 Task:  Click on  Soccer In the  Soccer League click on  Pick Sheet Your name Natalie Wilson Team name San Jose and  Email softage.3@softage.net Game 1 Inter Miami Game 2 NYFC Game 3 Orlando City Game 4 Austin FC Game 5 Minnesota United Game 6 San Jose Game 7 Nashville SC Game 8 New England Game 9 Charlotte FC Game 10 DC United Game 11 Toronto FC Game 12 Inter Milan Game 13 Austin Game 14 Real Salt Lake Game 15 Vancouver Game16 Seattle In Tie Breaker choose San Jose Submit pick sheet
Action: Mouse moved to (743, 507)
Screenshot: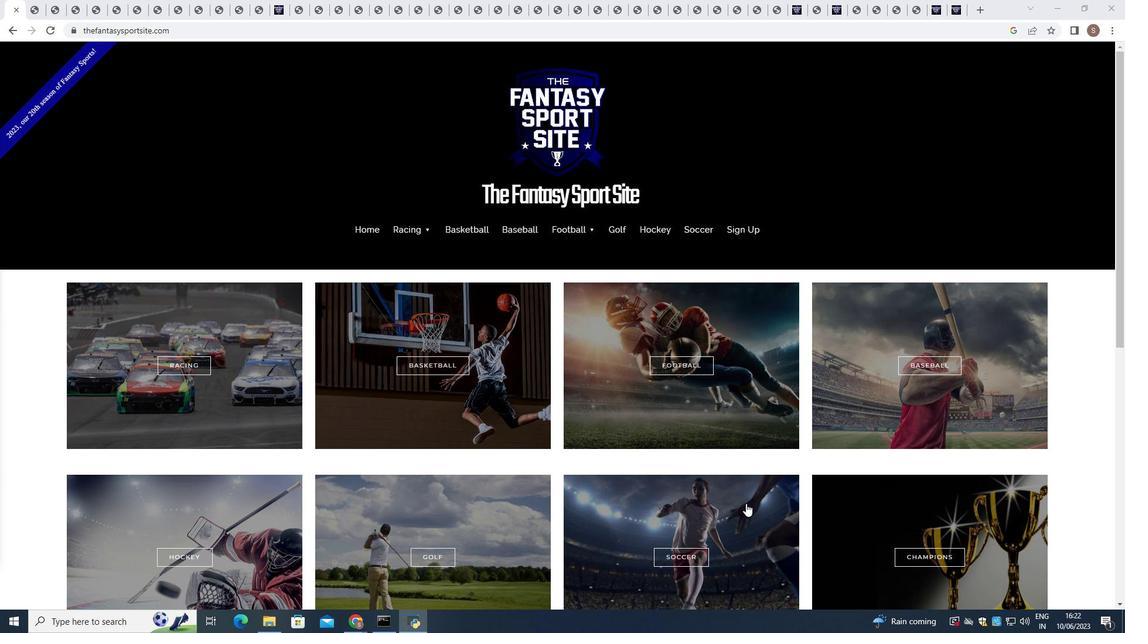 
Action: Mouse pressed left at (743, 507)
Screenshot: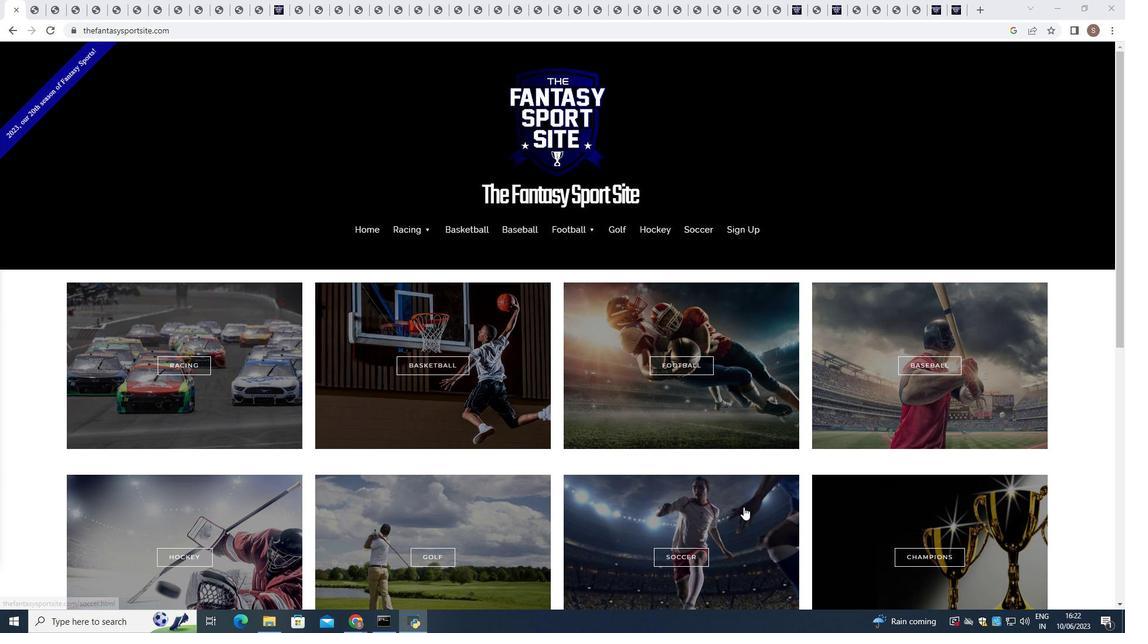 
Action: Mouse scrolled (743, 506) with delta (0, 0)
Screenshot: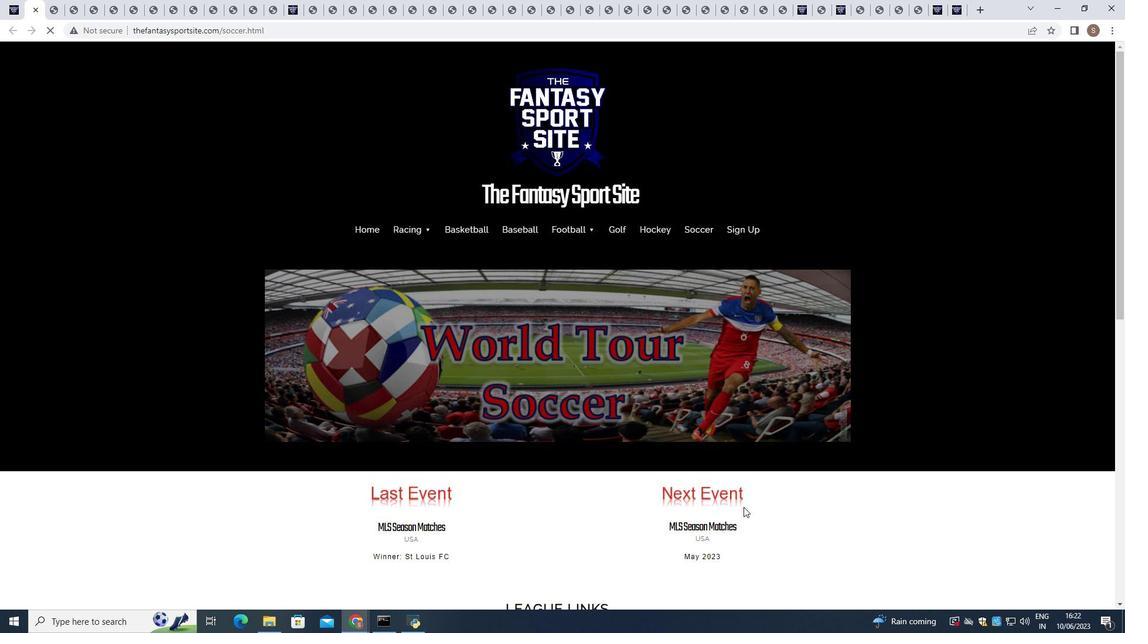 
Action: Mouse scrolled (743, 506) with delta (0, 0)
Screenshot: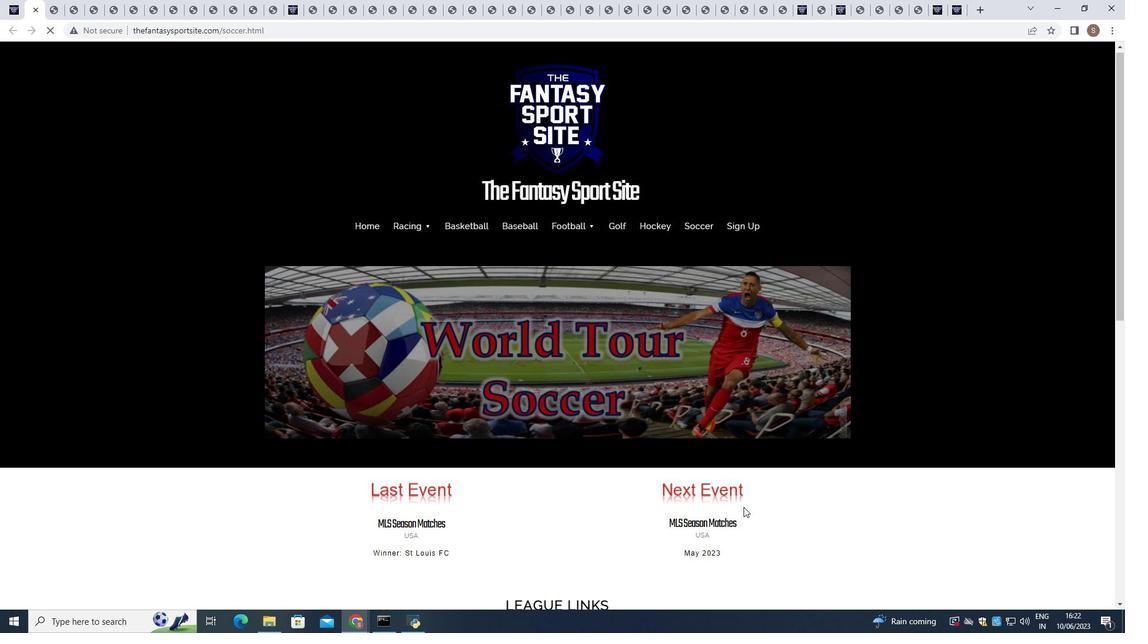 
Action: Mouse scrolled (743, 506) with delta (0, 0)
Screenshot: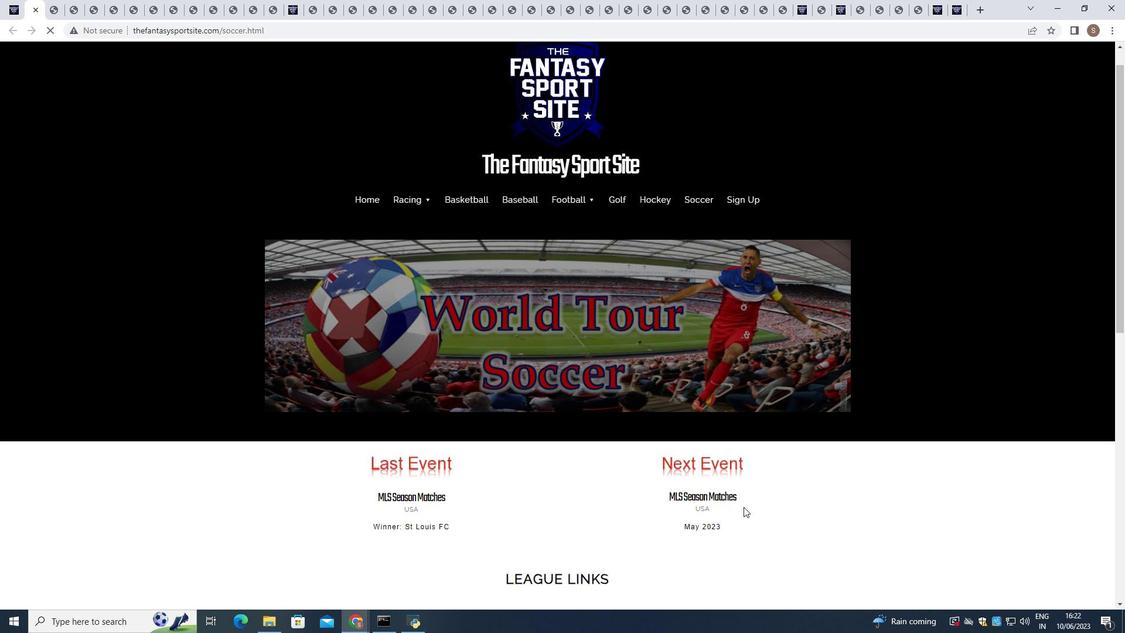 
Action: Mouse scrolled (743, 506) with delta (0, 0)
Screenshot: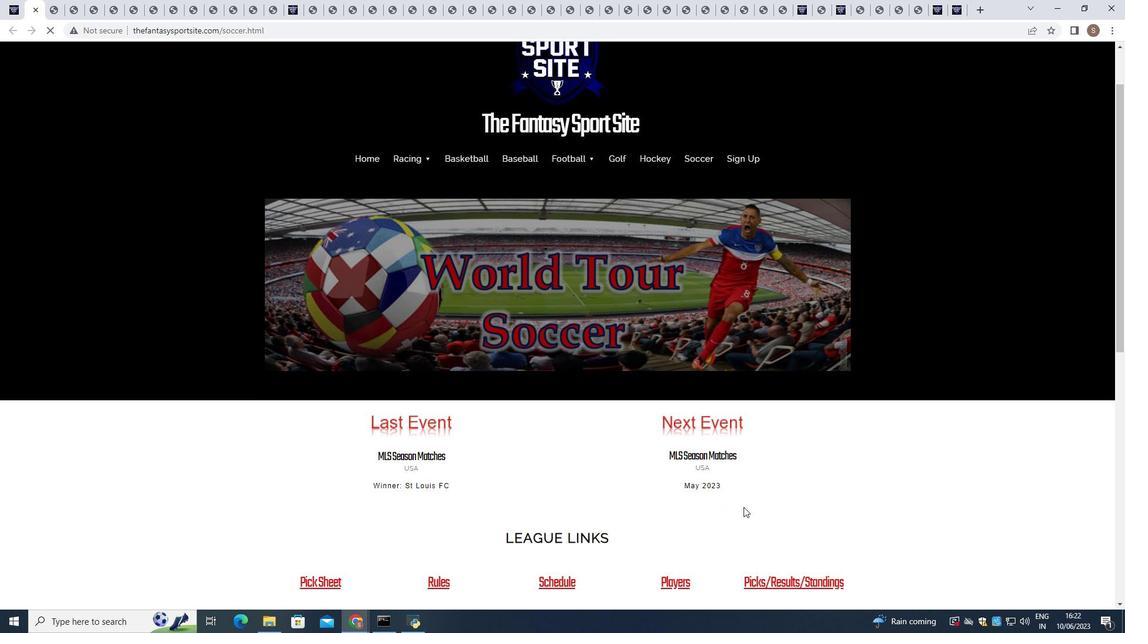 
Action: Mouse moved to (313, 420)
Screenshot: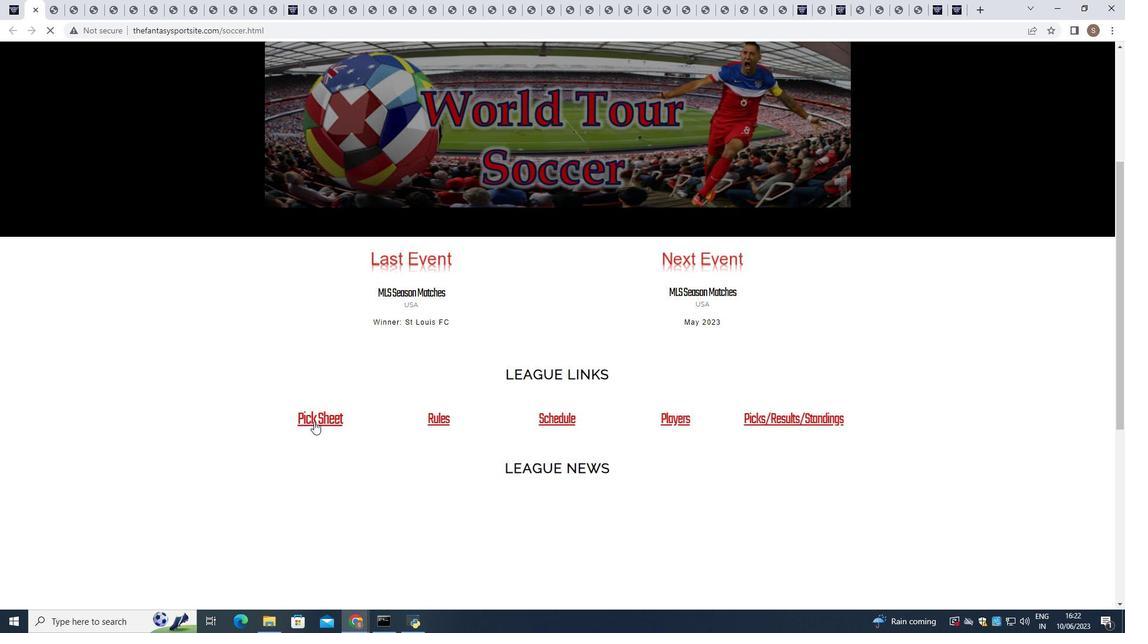 
Action: Mouse pressed left at (313, 420)
Screenshot: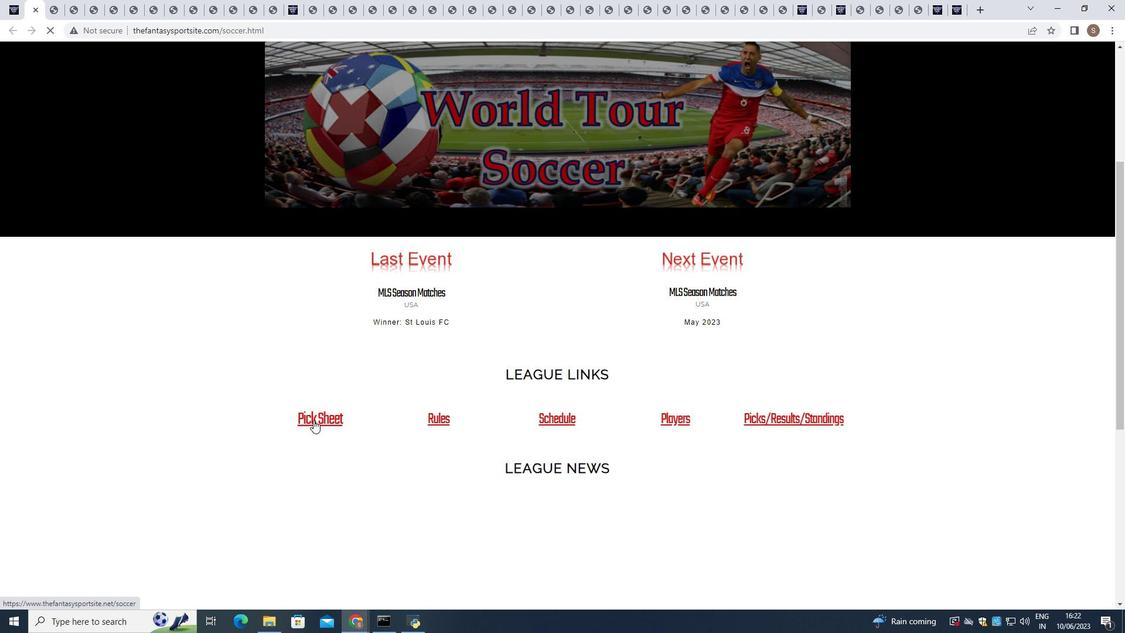 
Action: Mouse moved to (316, 413)
Screenshot: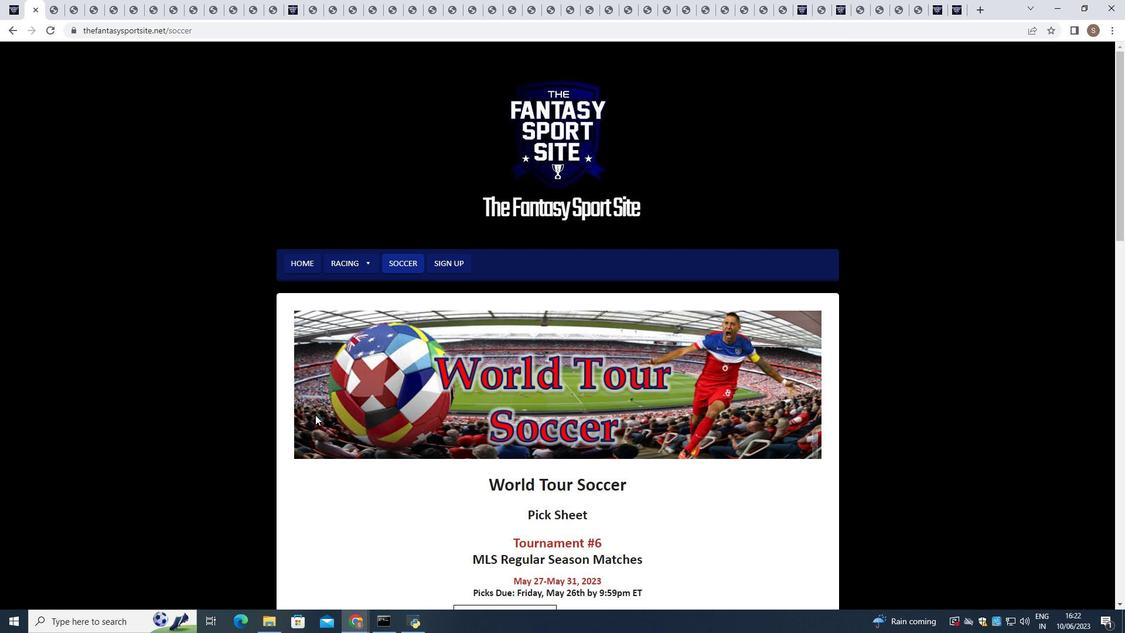 
Action: Mouse scrolled (316, 413) with delta (0, 0)
Screenshot: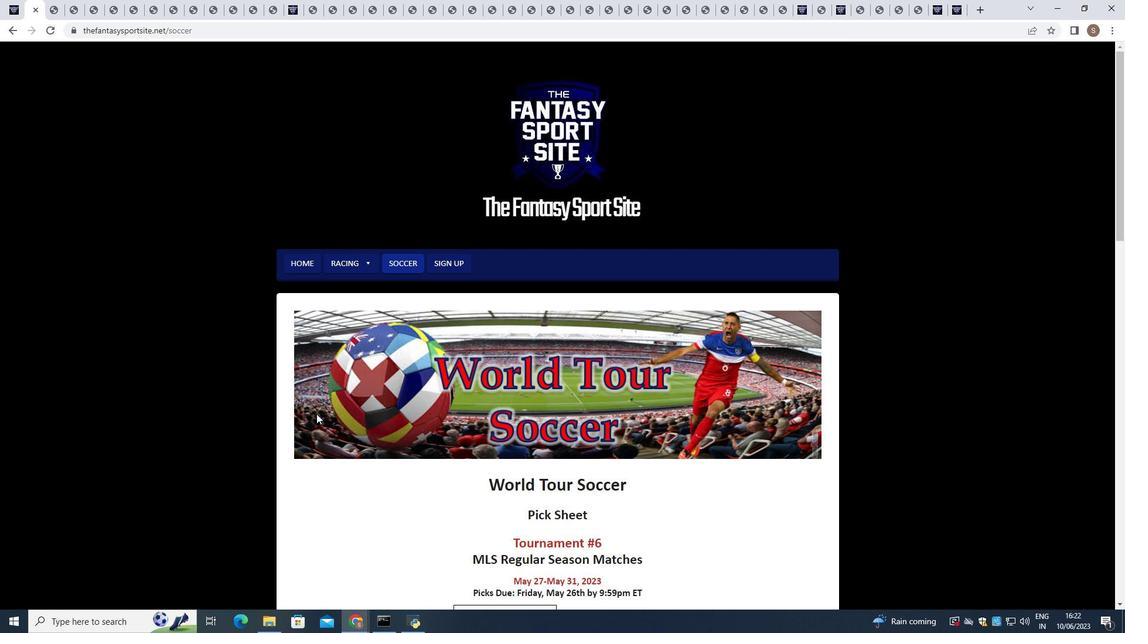 
Action: Mouse scrolled (316, 413) with delta (0, 0)
Screenshot: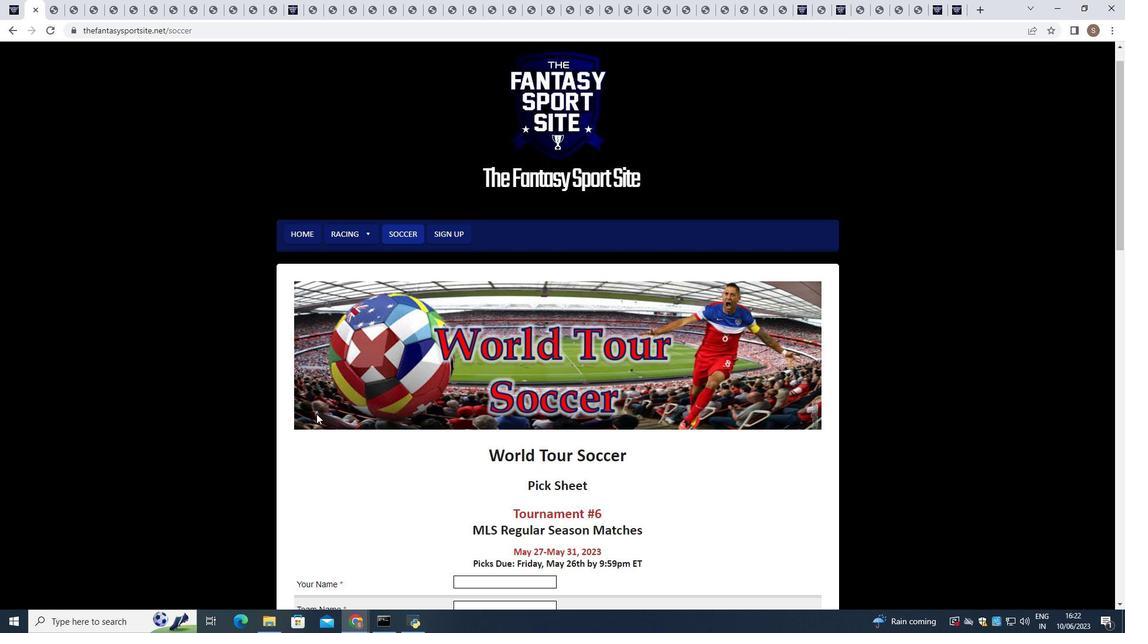 
Action: Mouse scrolled (316, 413) with delta (0, 0)
Screenshot: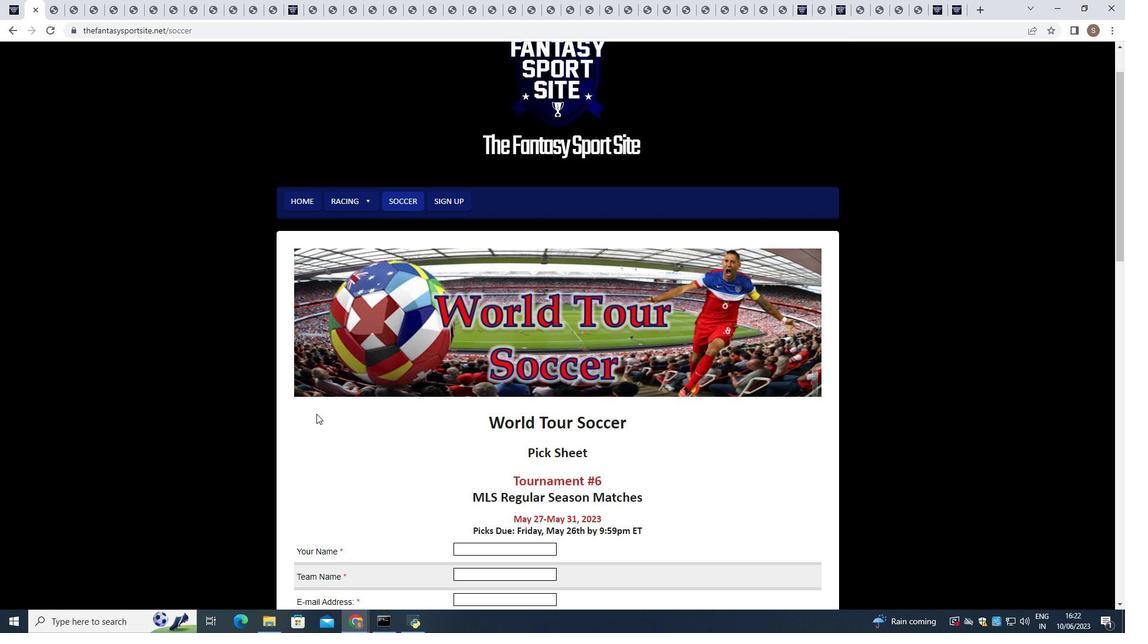 
Action: Mouse moved to (494, 434)
Screenshot: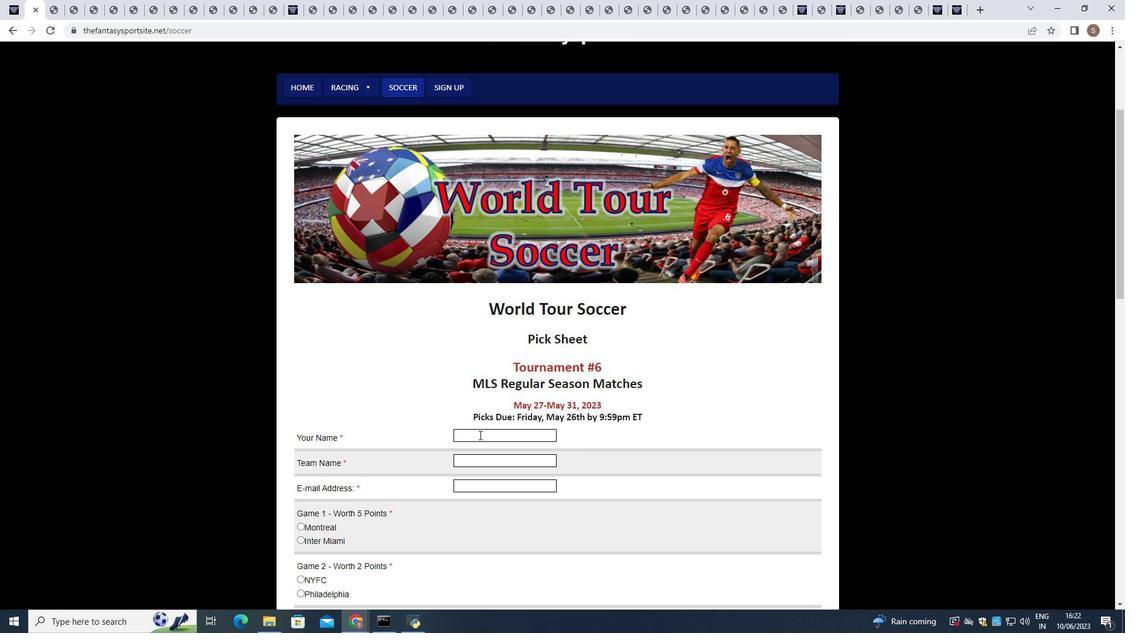
Action: Mouse pressed left at (494, 434)
Screenshot: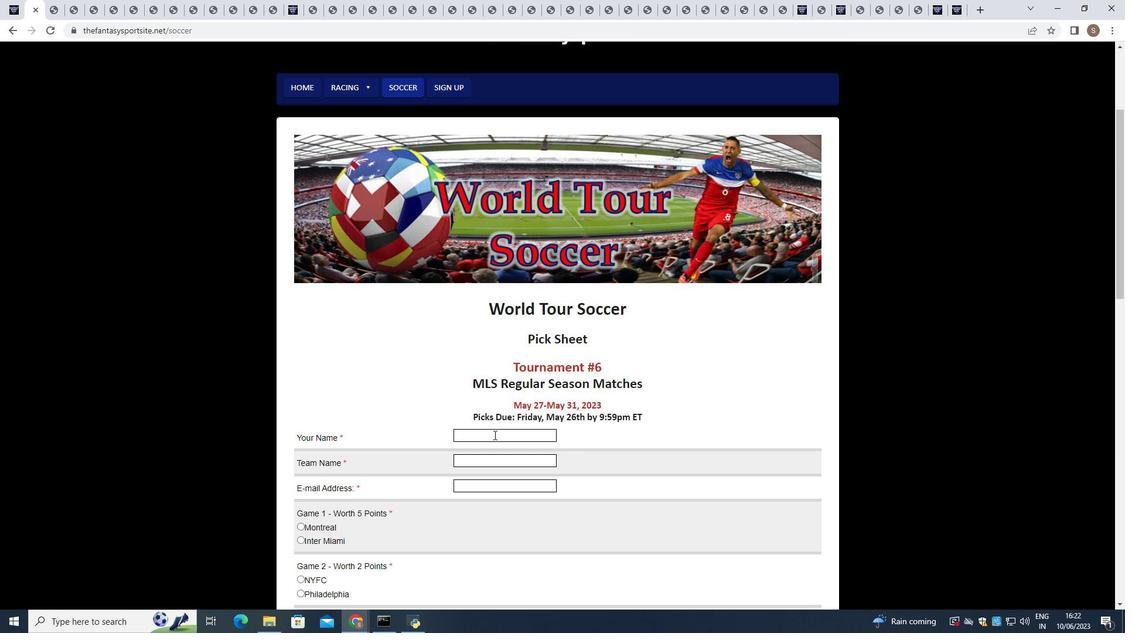 
Action: Key pressed <Key.shift><Key.shift><Key.shift><Key.shift><Key.shift>Natalie<Key.space><Key.shift>Wilson
Screenshot: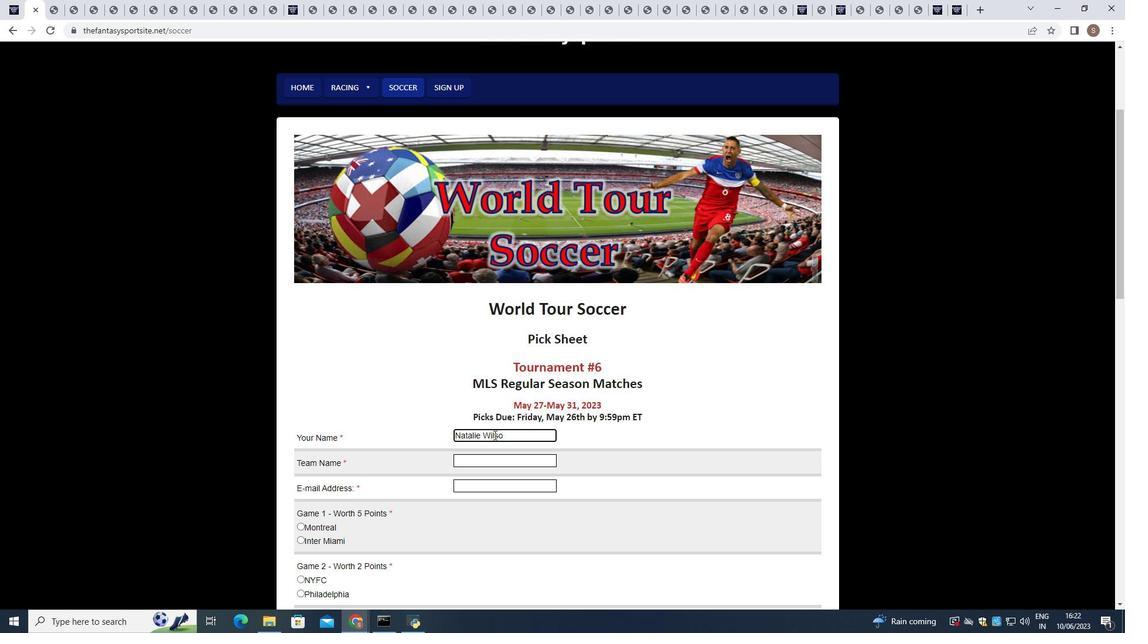 
Action: Mouse moved to (484, 460)
Screenshot: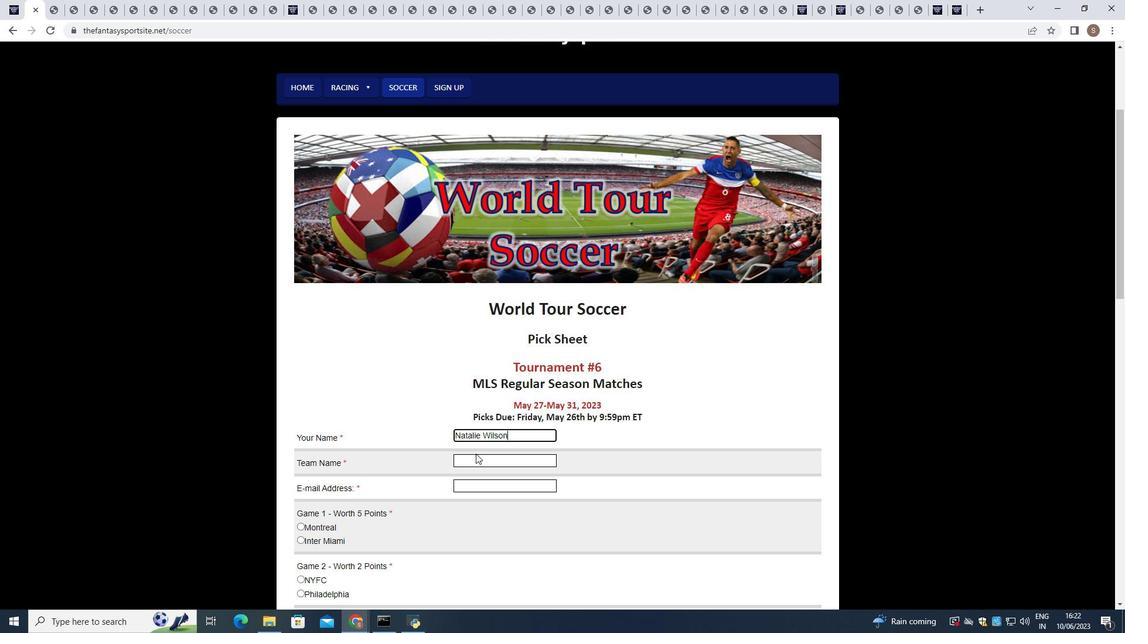 
Action: Mouse pressed left at (484, 460)
Screenshot: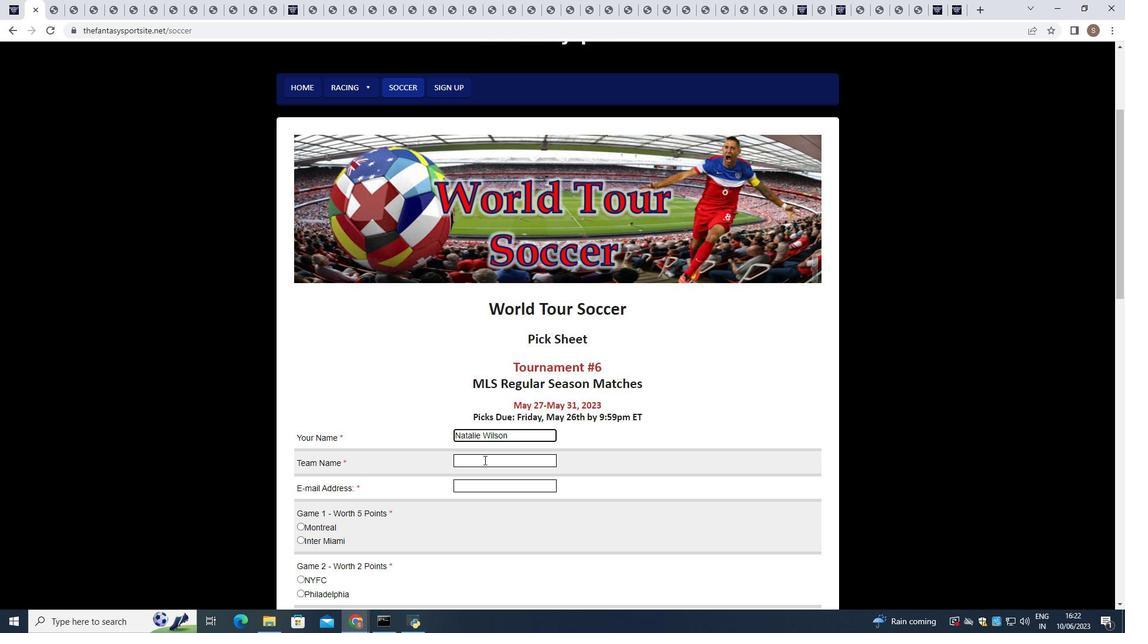 
Action: Mouse moved to (484, 461)
Screenshot: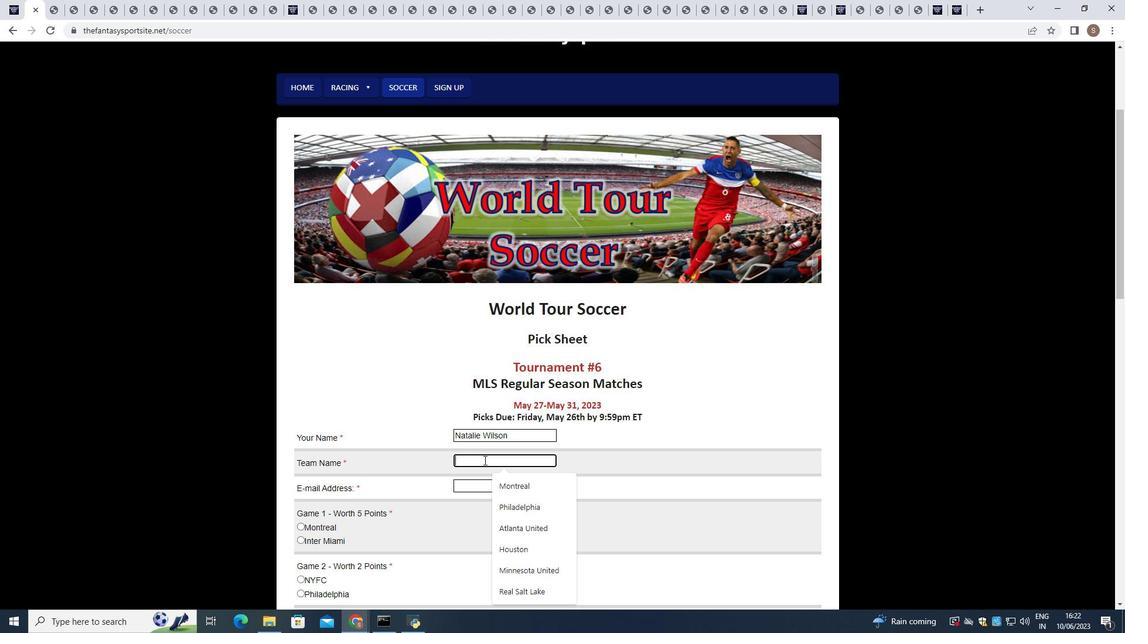 
Action: Key pressed <Key.shift>San
Screenshot: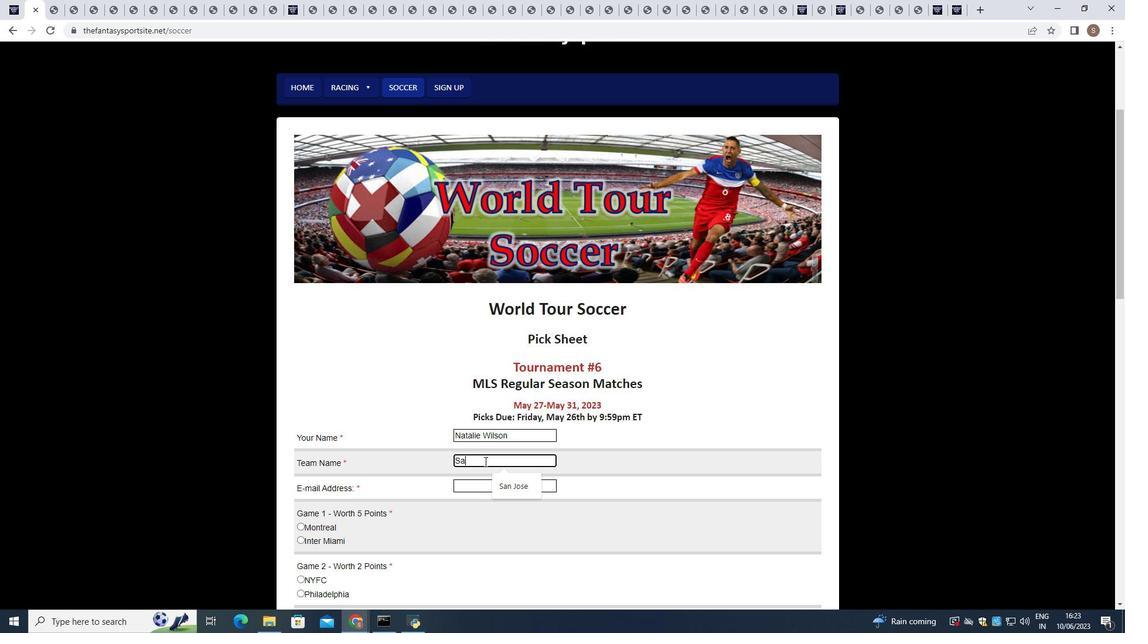 
Action: Mouse moved to (505, 493)
Screenshot: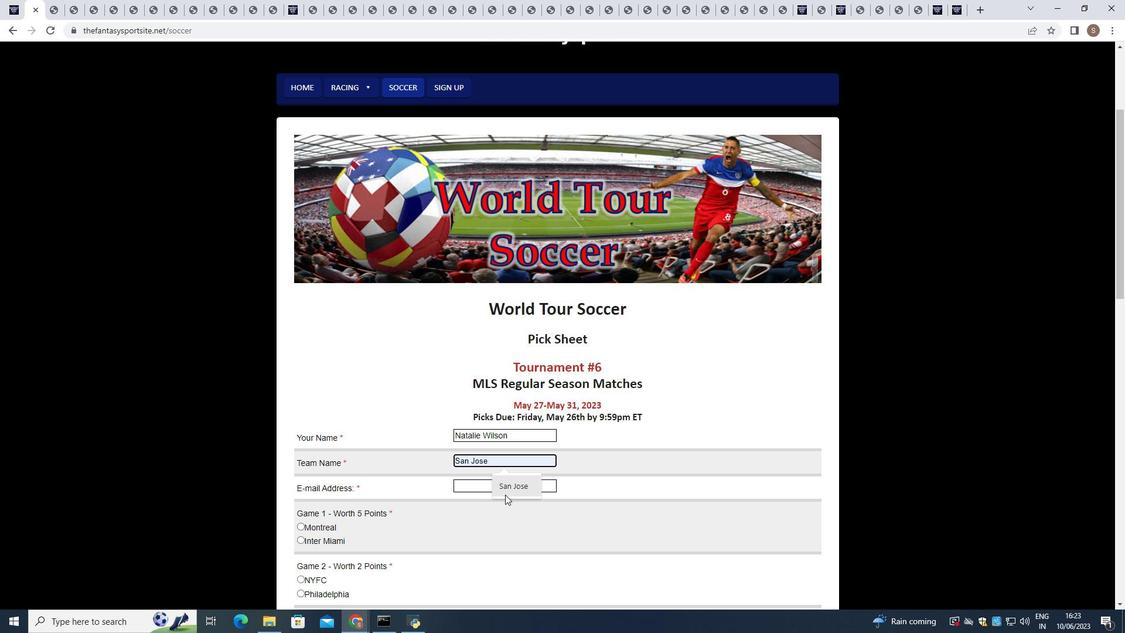 
Action: Mouse pressed left at (505, 493)
Screenshot: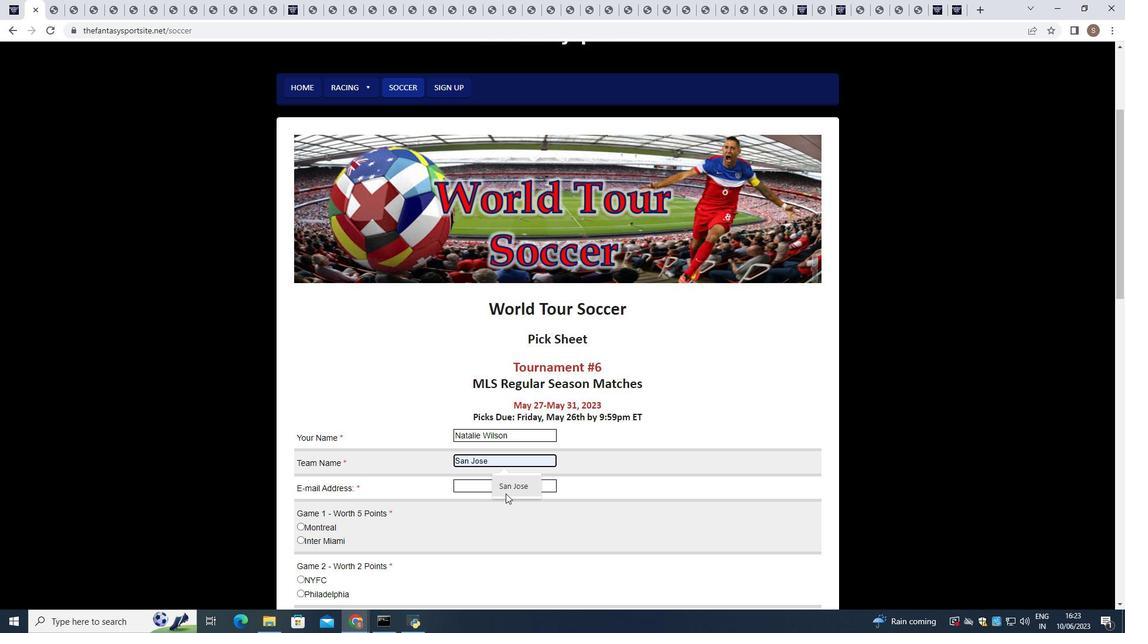 
Action: Mouse moved to (508, 487)
Screenshot: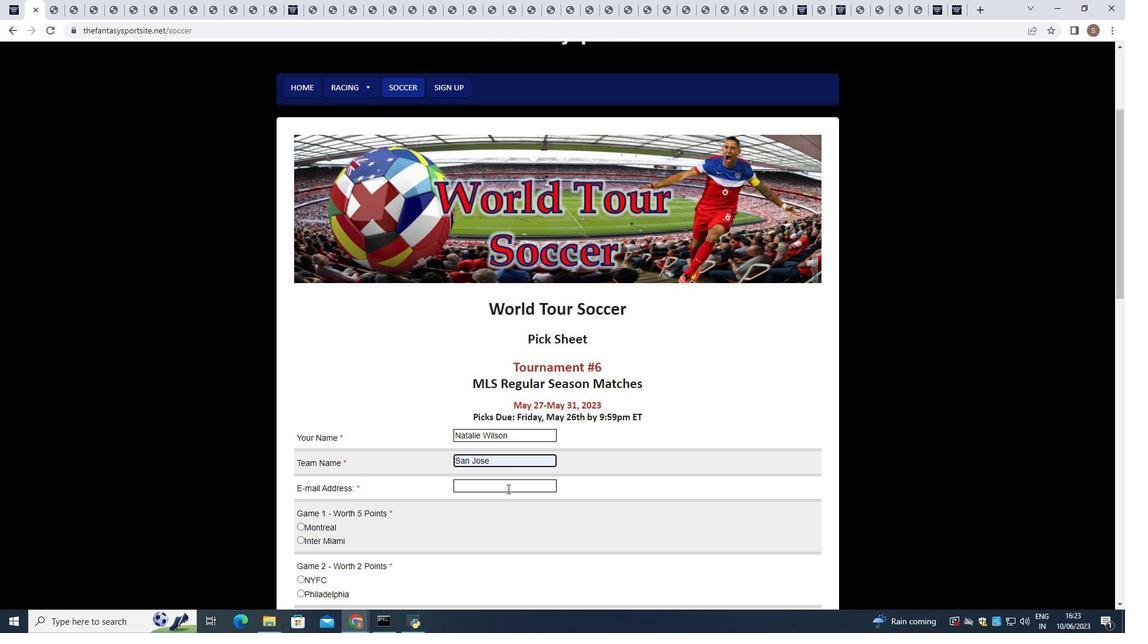 
Action: Mouse pressed left at (508, 487)
Screenshot: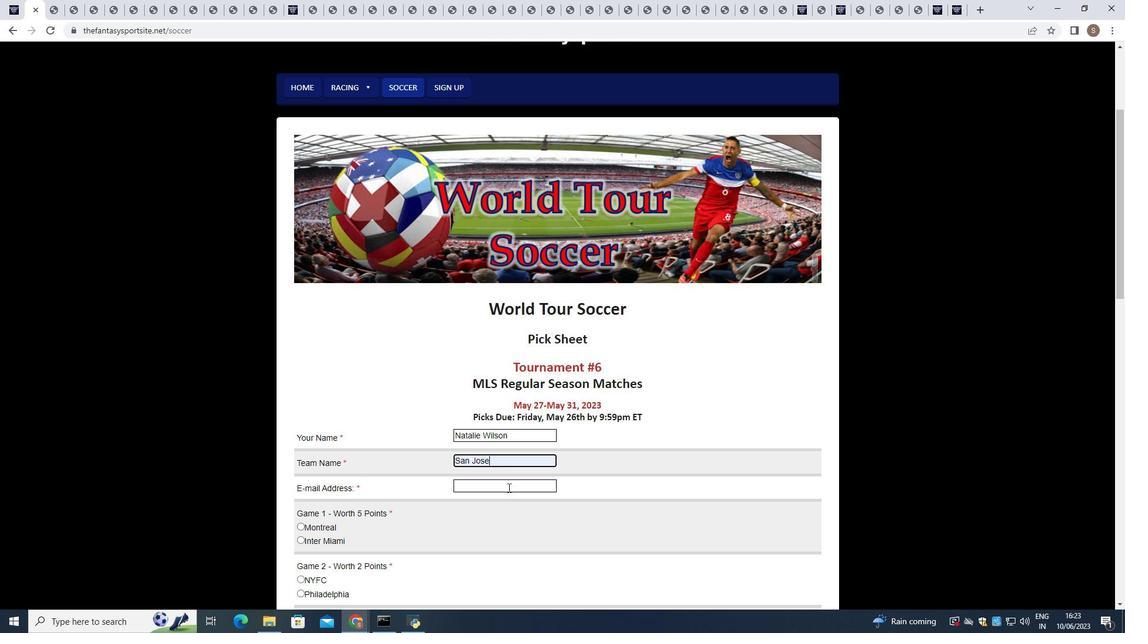 
Action: Key pressed softage.3
Screenshot: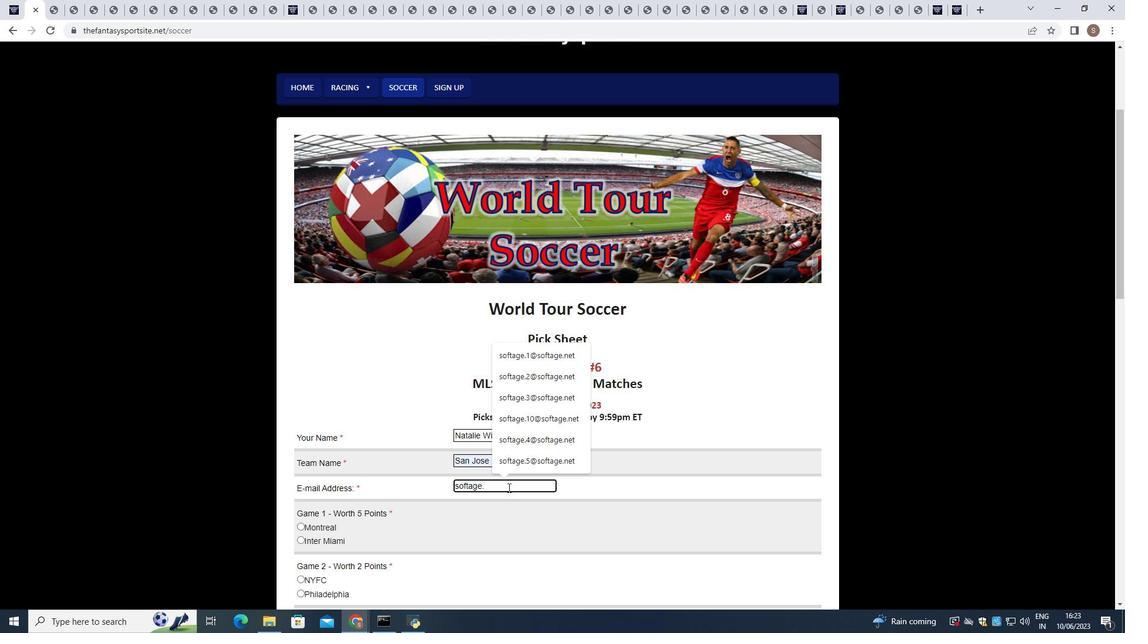 
Action: Mouse moved to (515, 517)
Screenshot: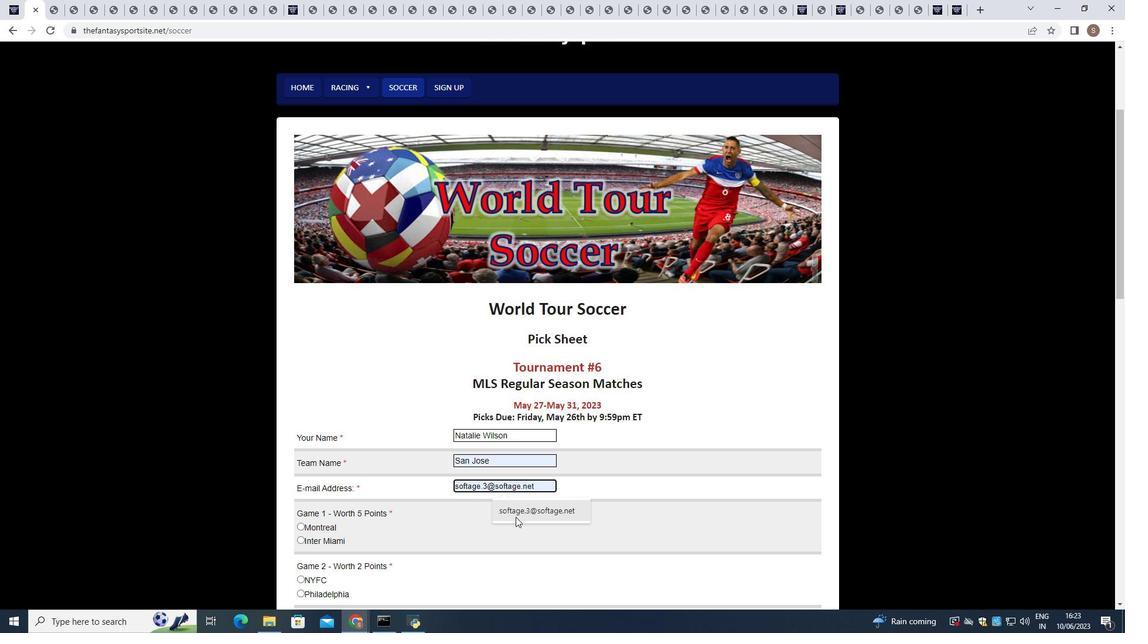 
Action: Mouse pressed left at (515, 517)
Screenshot: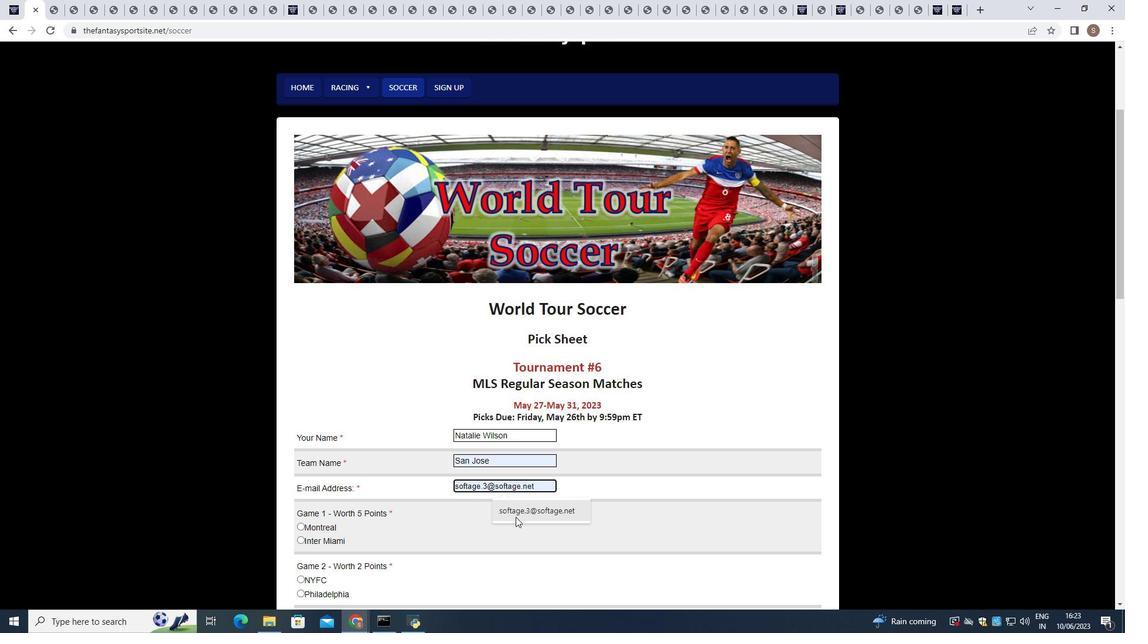 
Action: Mouse scrolled (515, 516) with delta (0, 0)
Screenshot: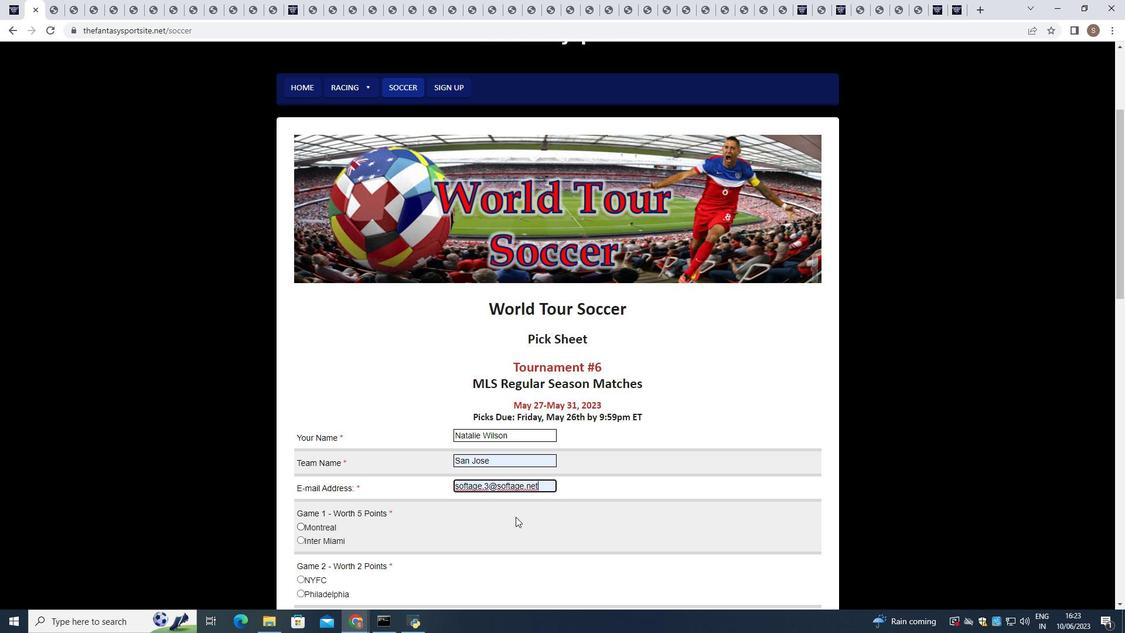
Action: Mouse scrolled (515, 516) with delta (0, 0)
Screenshot: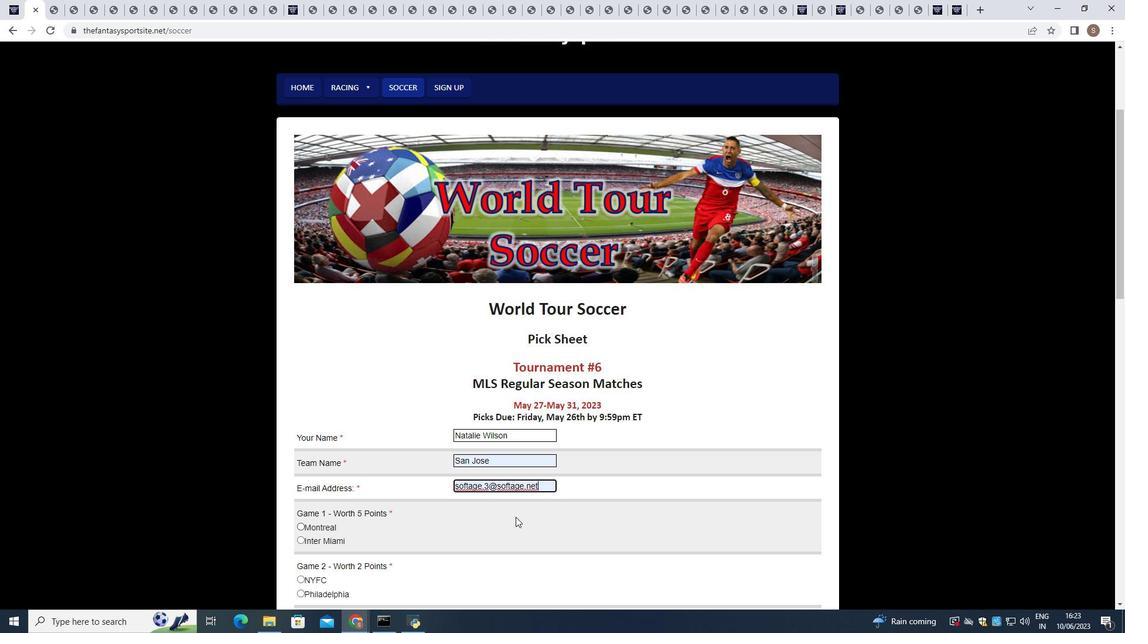
Action: Mouse moved to (302, 423)
Screenshot: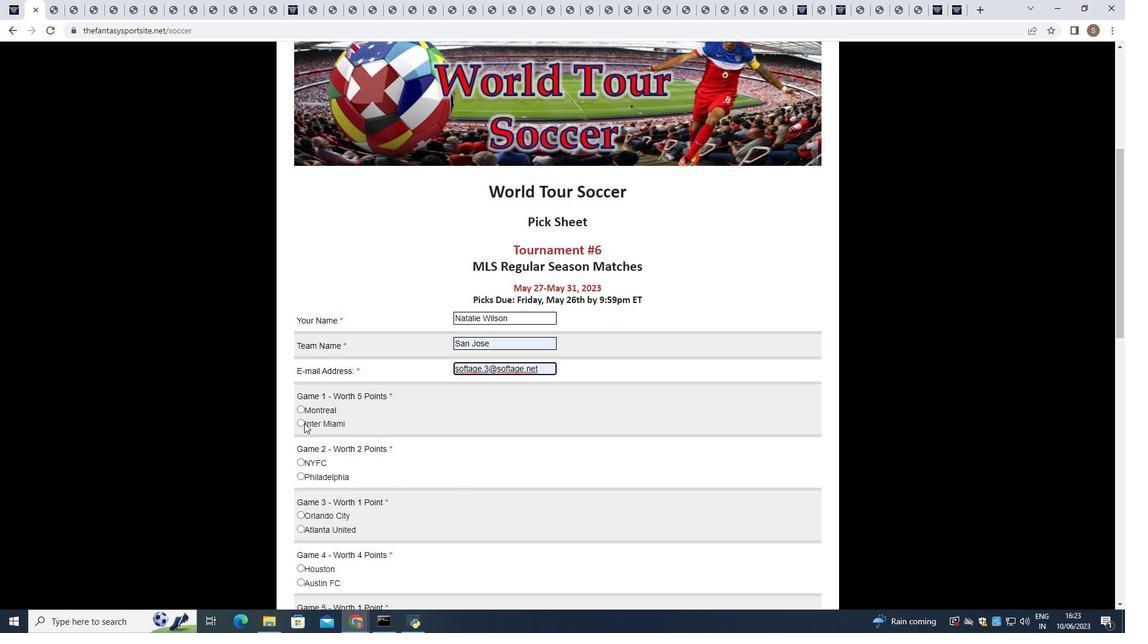 
Action: Mouse pressed left at (302, 423)
Screenshot: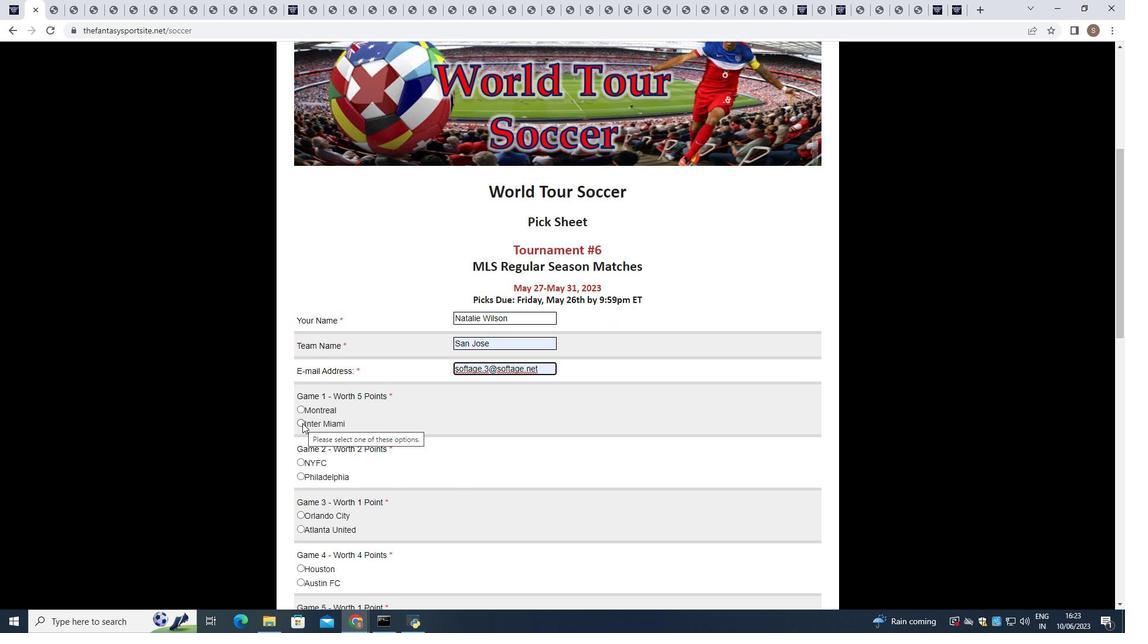 
Action: Mouse moved to (299, 459)
Screenshot: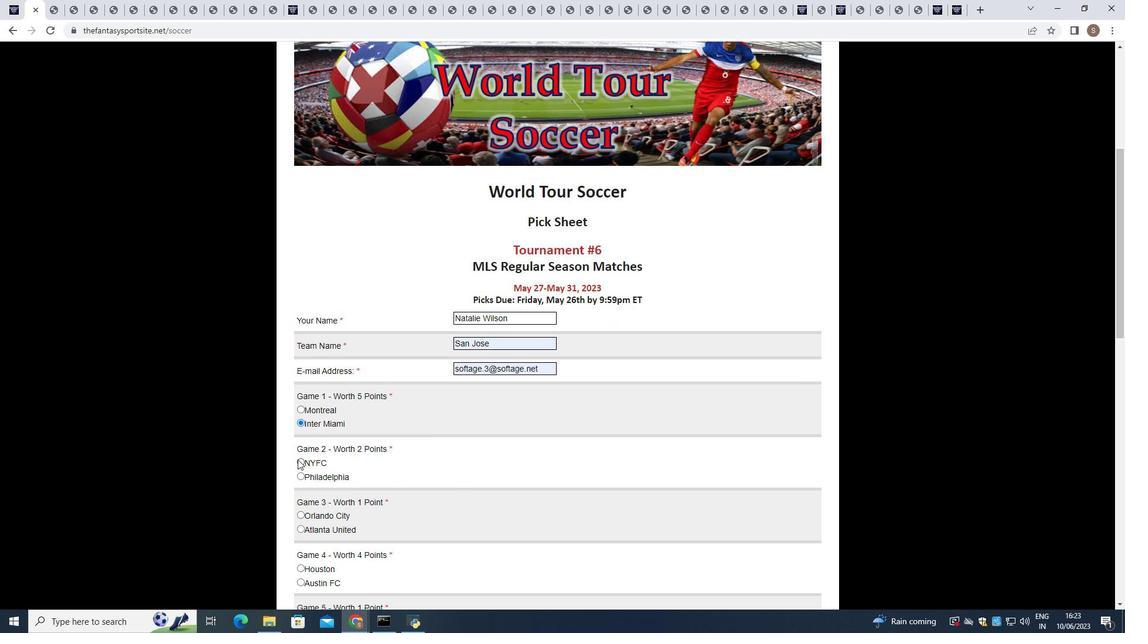 
Action: Mouse pressed left at (299, 459)
Screenshot: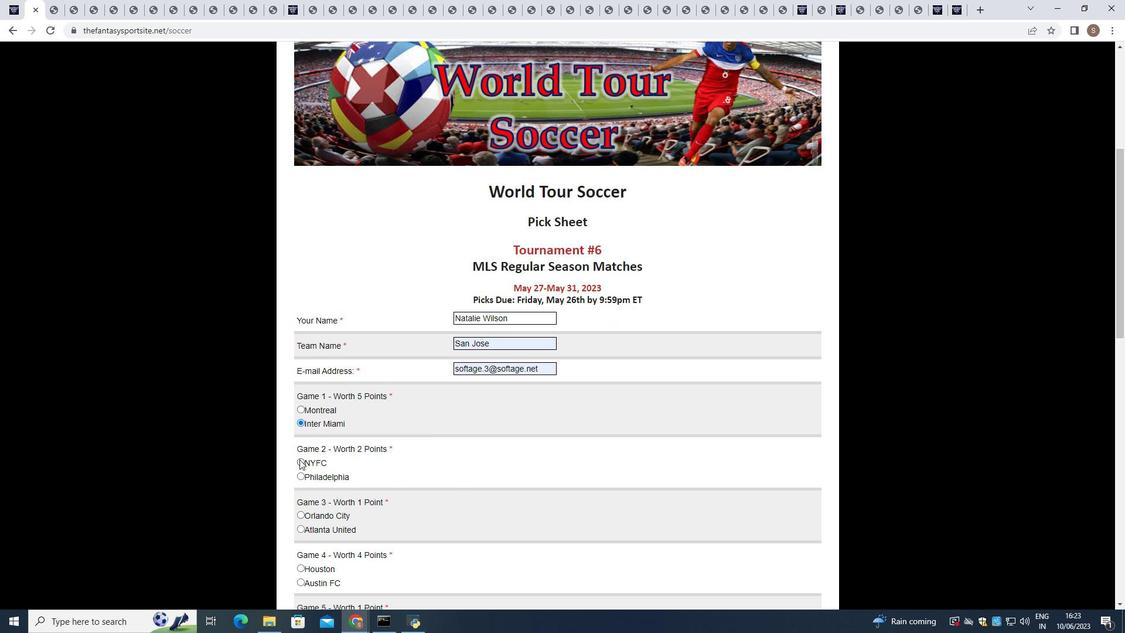 
Action: Mouse moved to (301, 513)
Screenshot: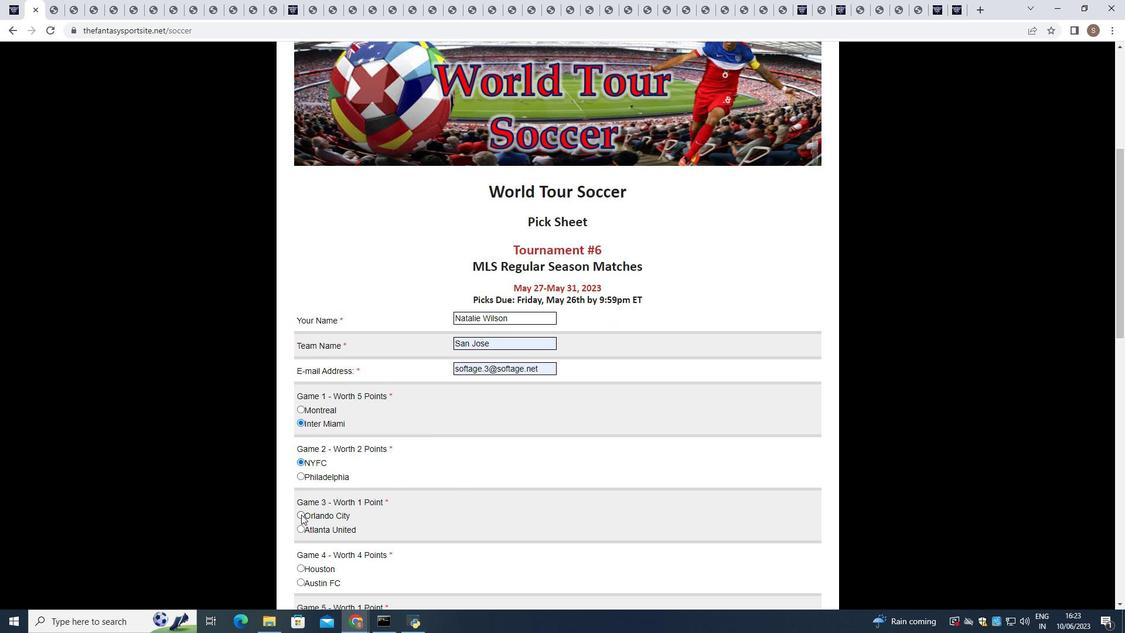 
Action: Mouse pressed left at (301, 513)
Screenshot: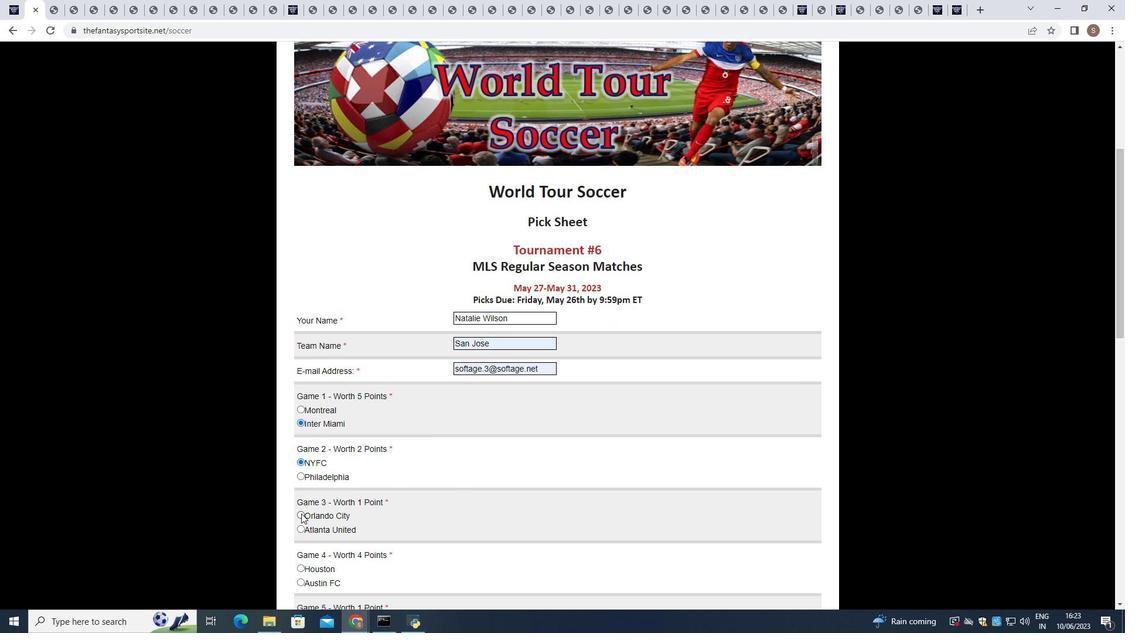 
Action: Mouse moved to (298, 579)
Screenshot: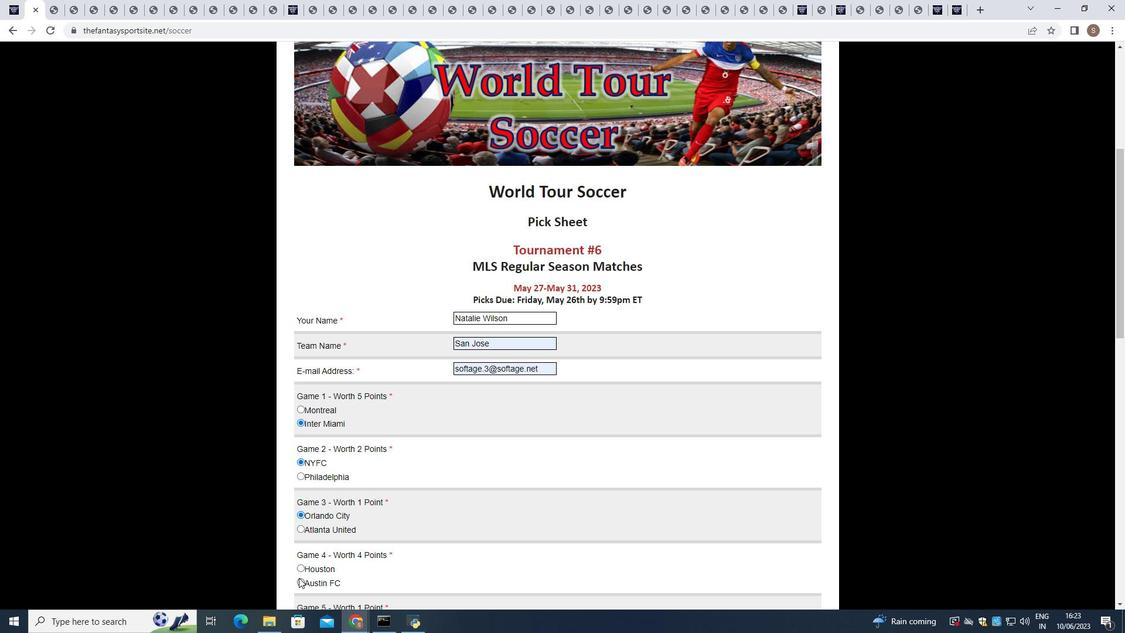 
Action: Mouse pressed left at (298, 579)
Screenshot: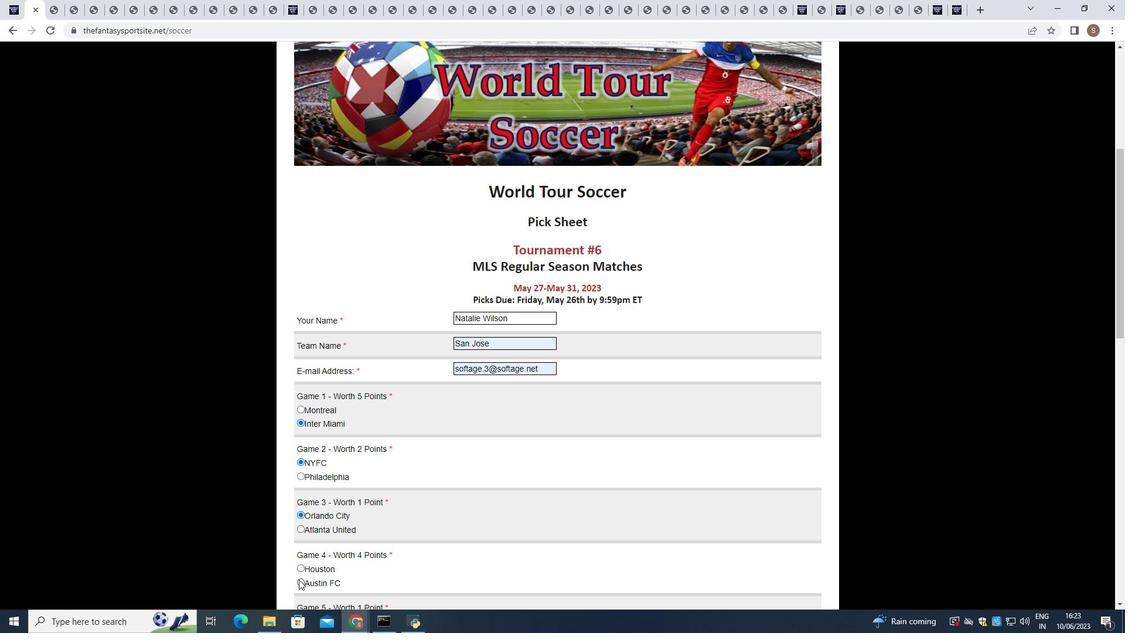 
Action: Mouse moved to (317, 560)
Screenshot: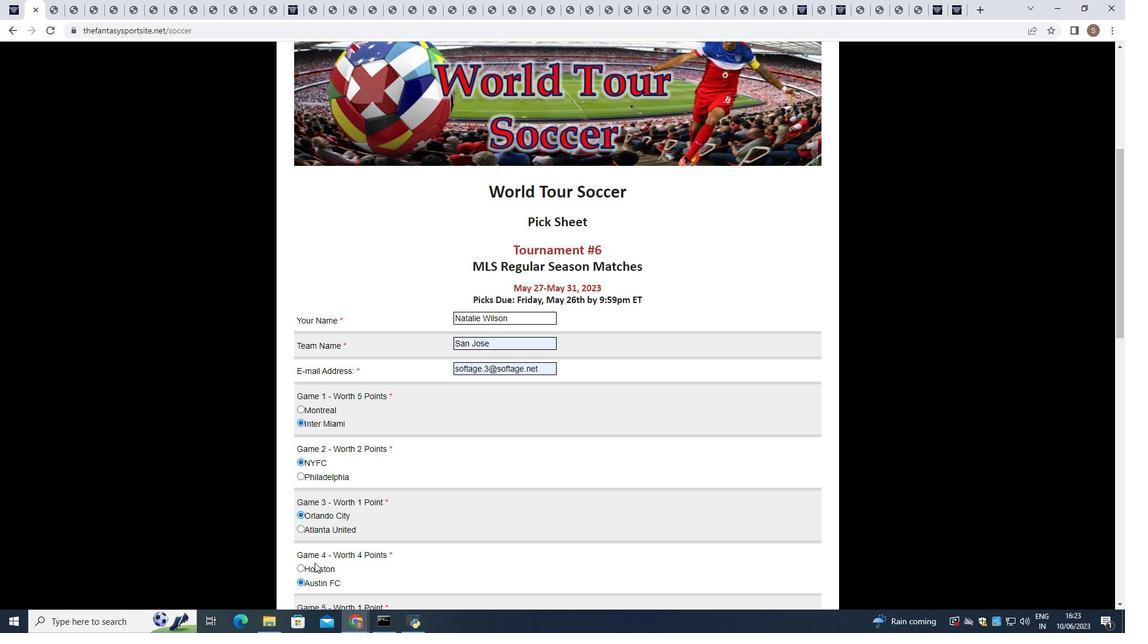 
Action: Mouse scrolled (317, 560) with delta (0, 0)
Screenshot: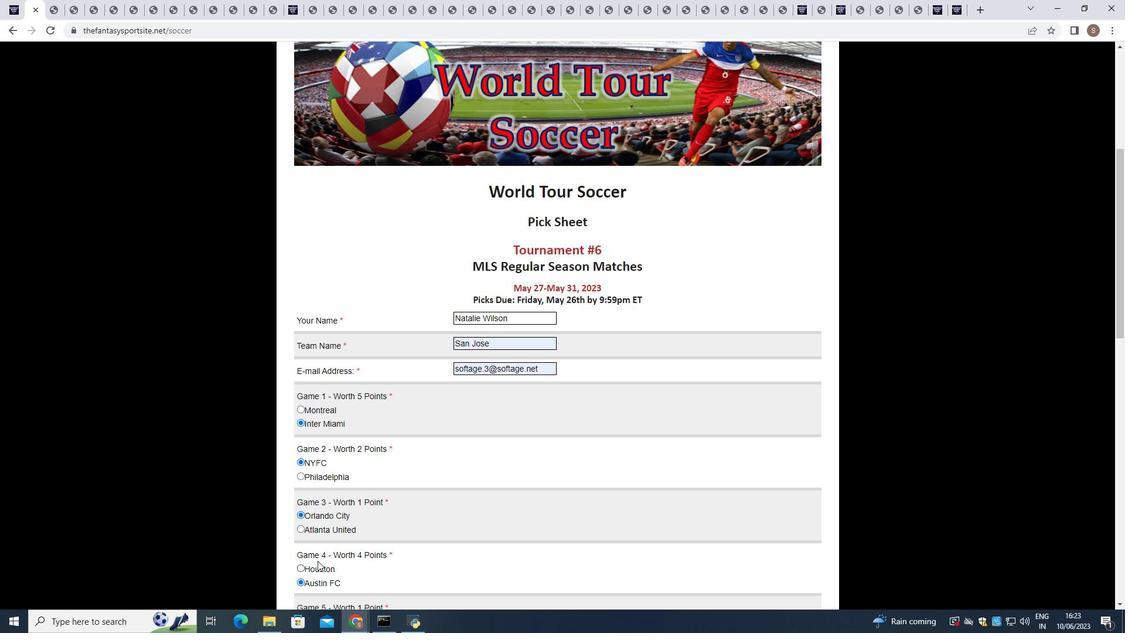 
Action: Mouse scrolled (317, 560) with delta (0, 0)
Screenshot: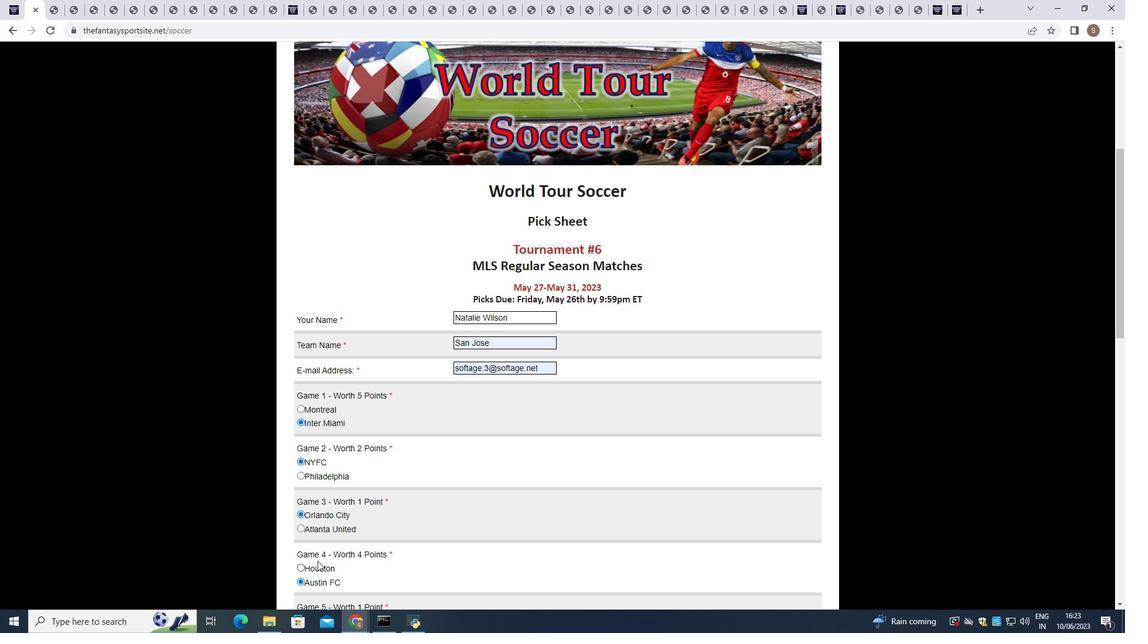 
Action: Mouse scrolled (317, 560) with delta (0, 0)
Screenshot: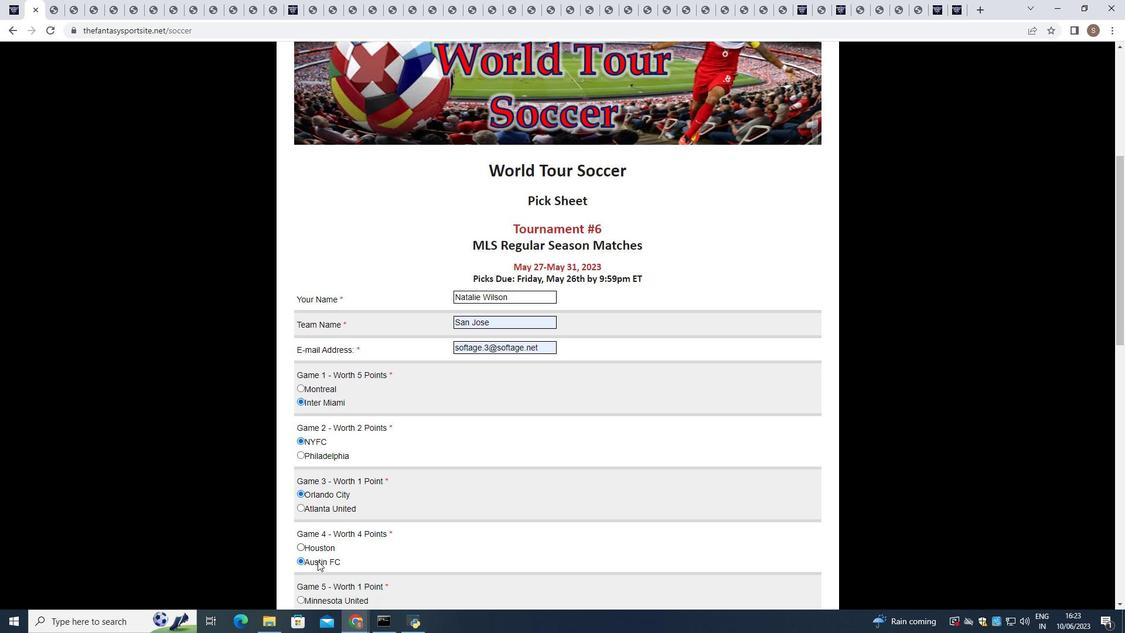 
Action: Mouse scrolled (317, 560) with delta (0, 0)
Screenshot: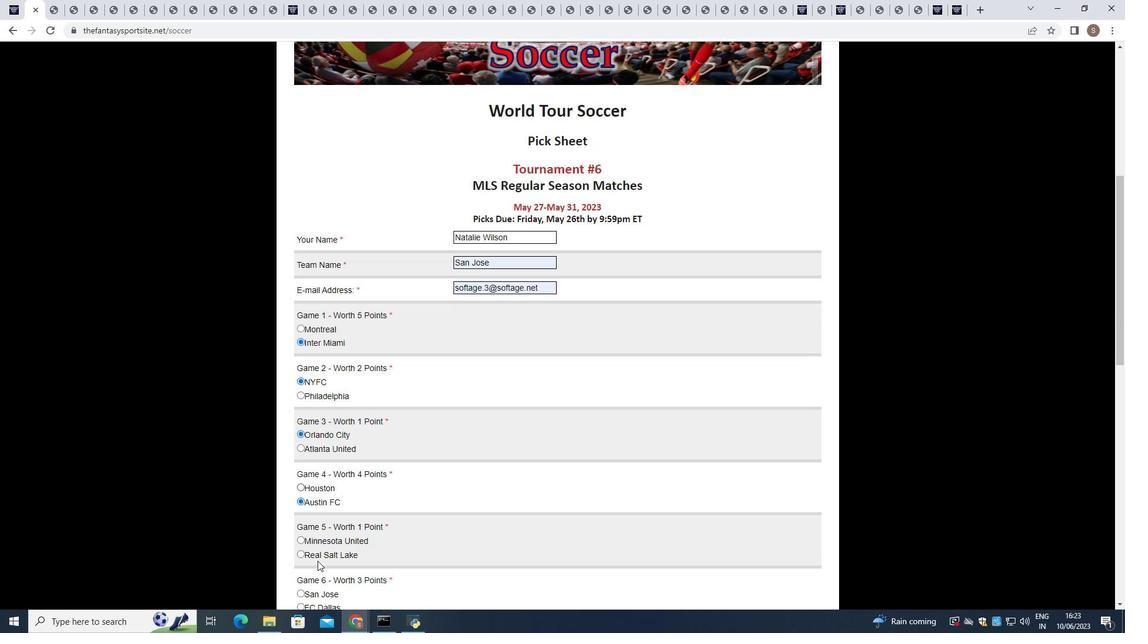 
Action: Mouse scrolled (317, 560) with delta (0, 0)
Screenshot: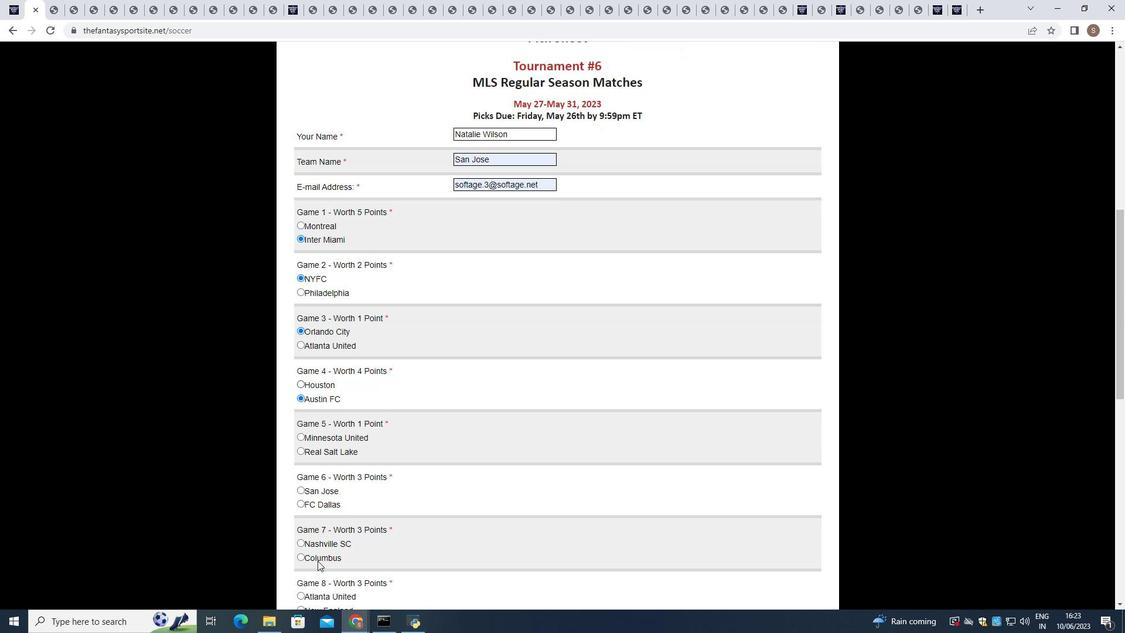 
Action: Mouse scrolled (317, 560) with delta (0, 0)
Screenshot: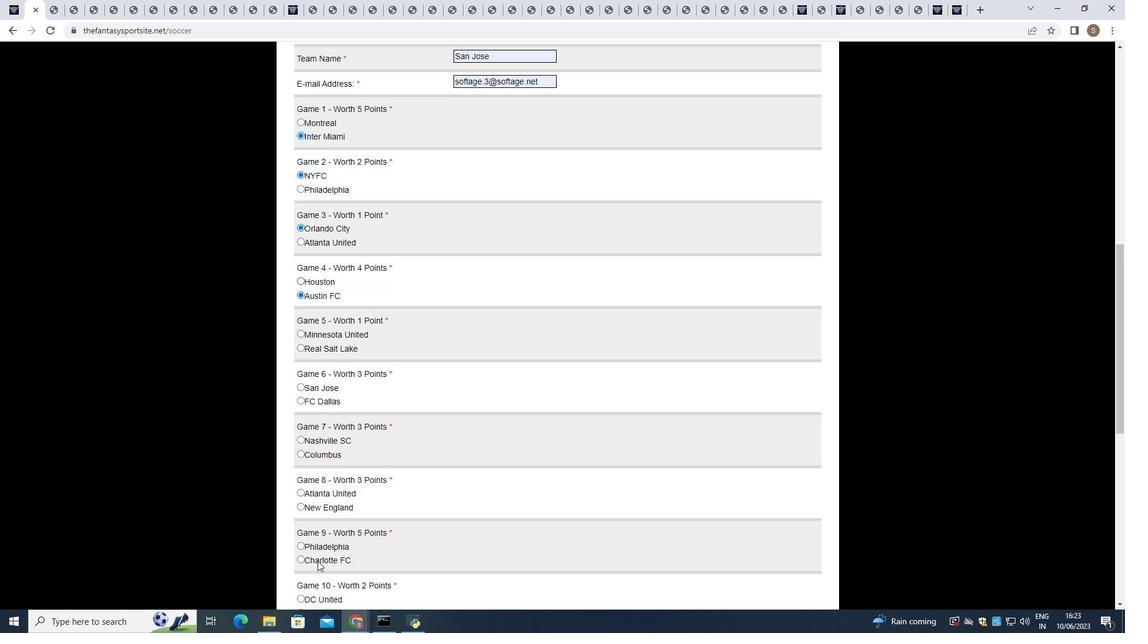 
Action: Mouse moved to (299, 269)
Screenshot: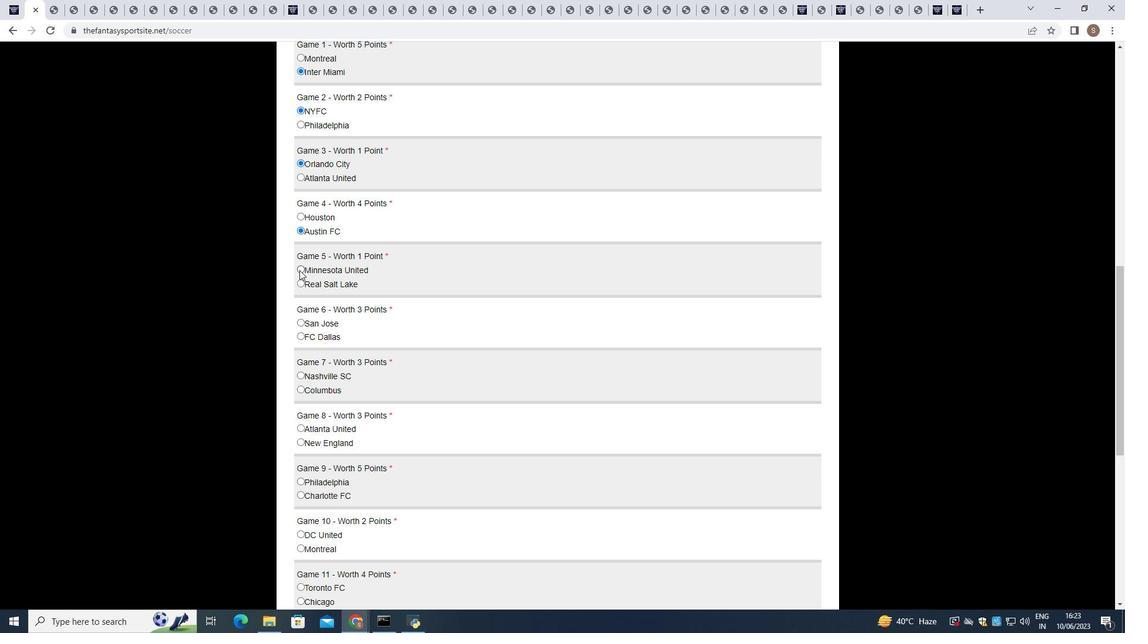 
Action: Mouse pressed left at (299, 269)
Screenshot: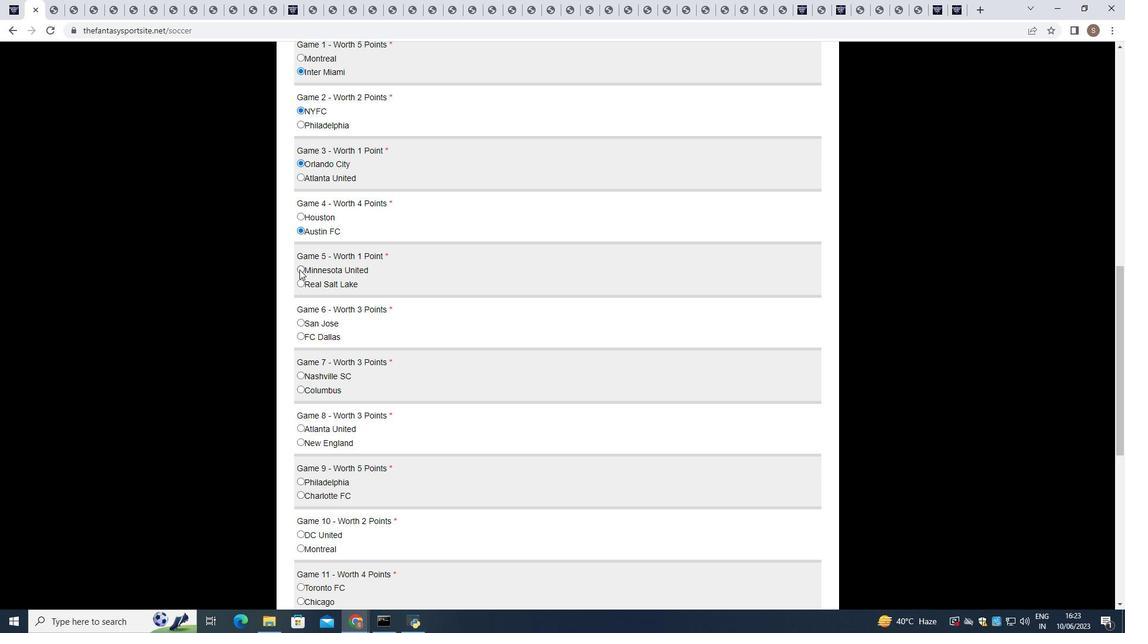 
Action: Mouse moved to (300, 321)
Screenshot: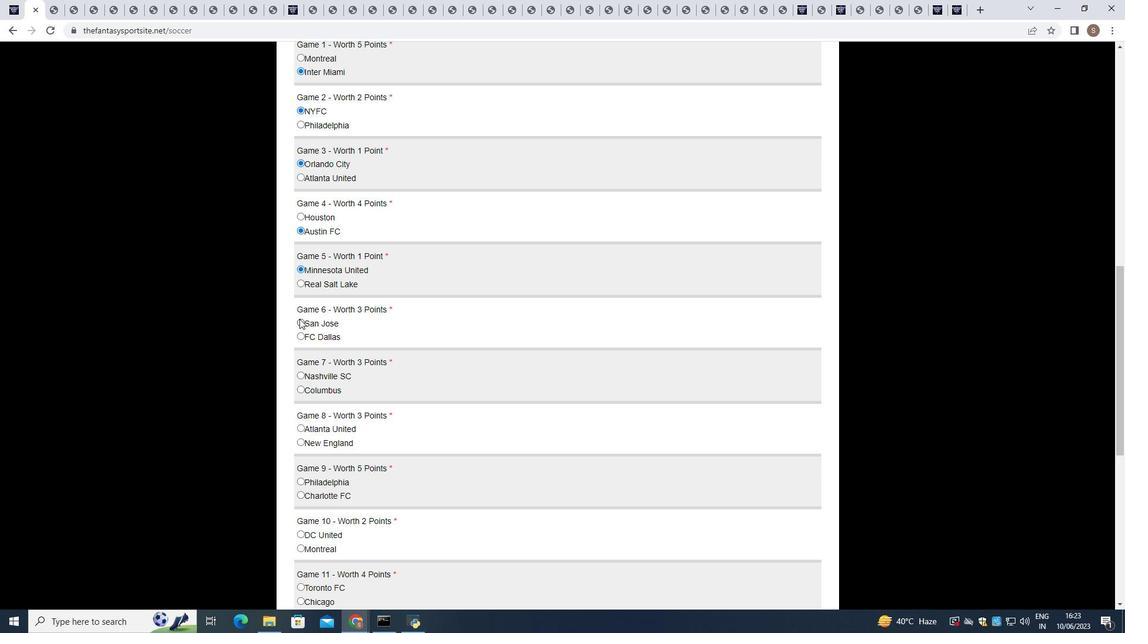 
Action: Mouse pressed left at (300, 321)
Screenshot: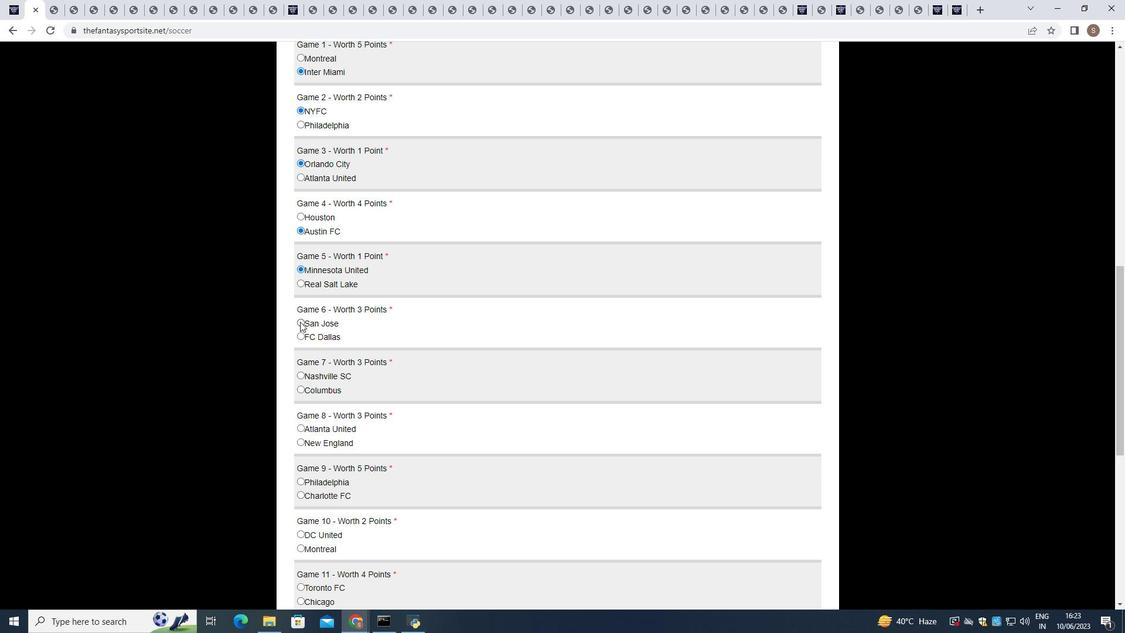 
Action: Mouse moved to (301, 376)
Screenshot: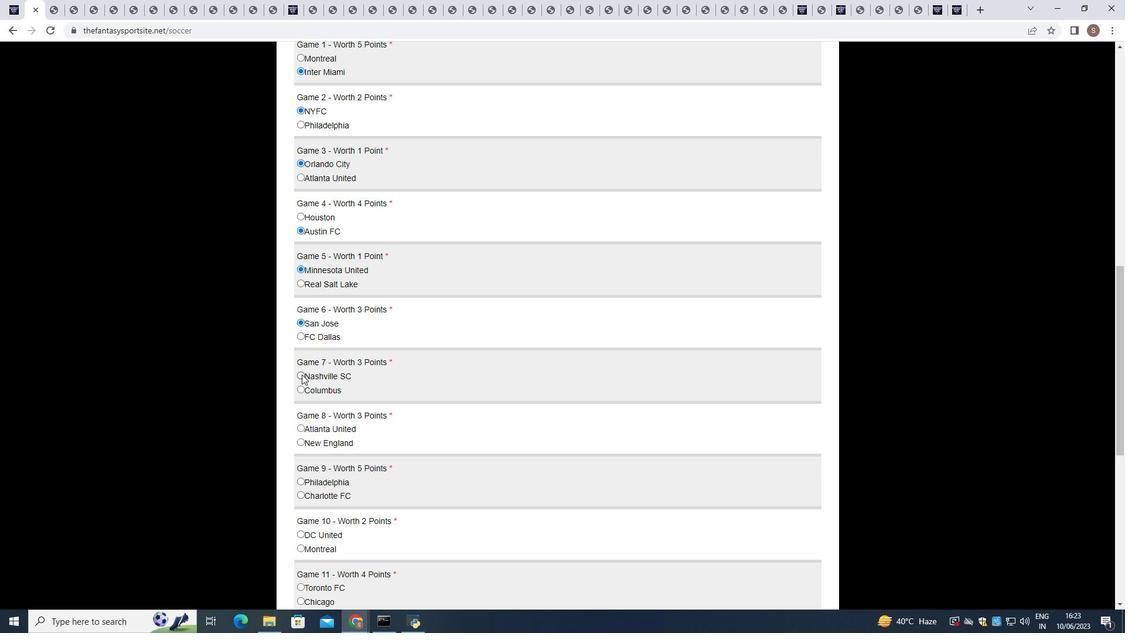 
Action: Mouse pressed left at (301, 376)
Screenshot: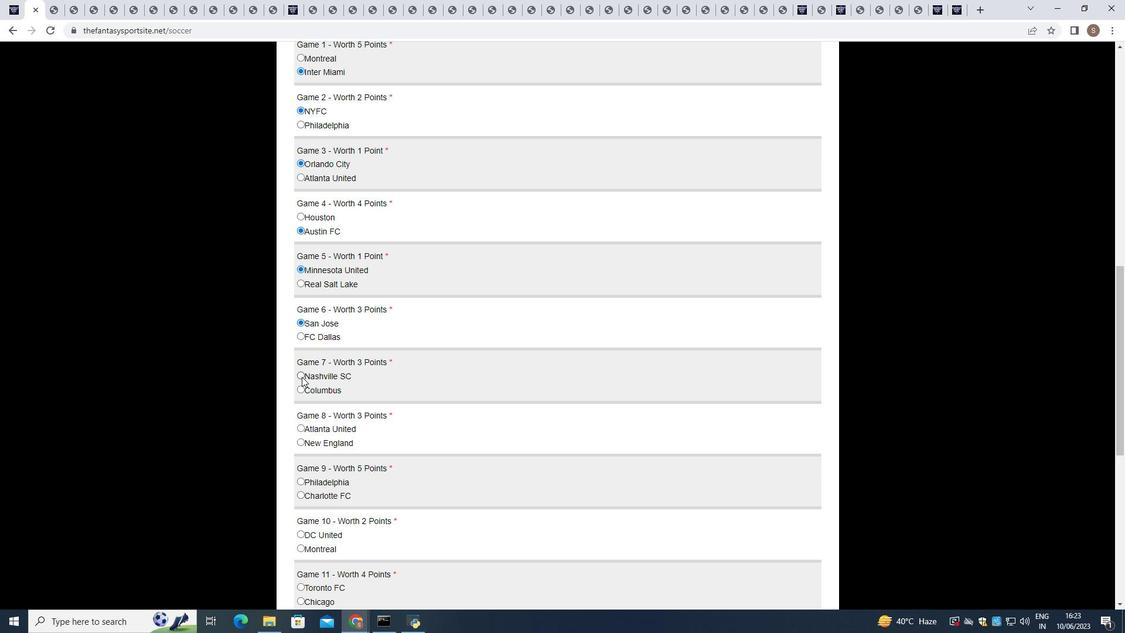 
Action: Mouse moved to (298, 443)
Screenshot: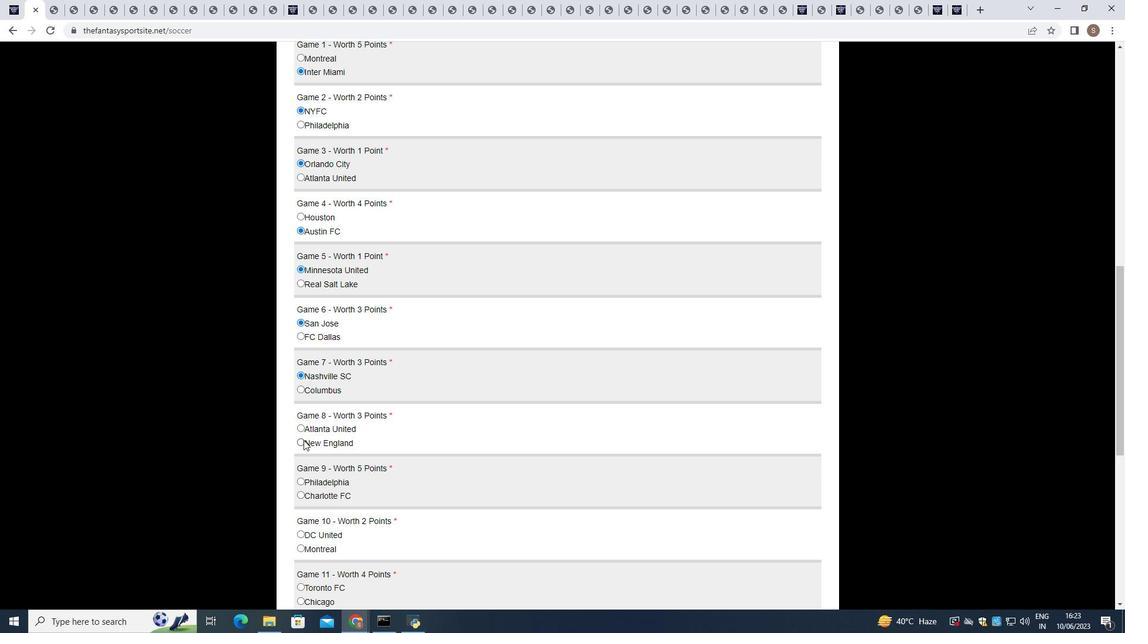 
Action: Mouse pressed left at (298, 443)
Screenshot: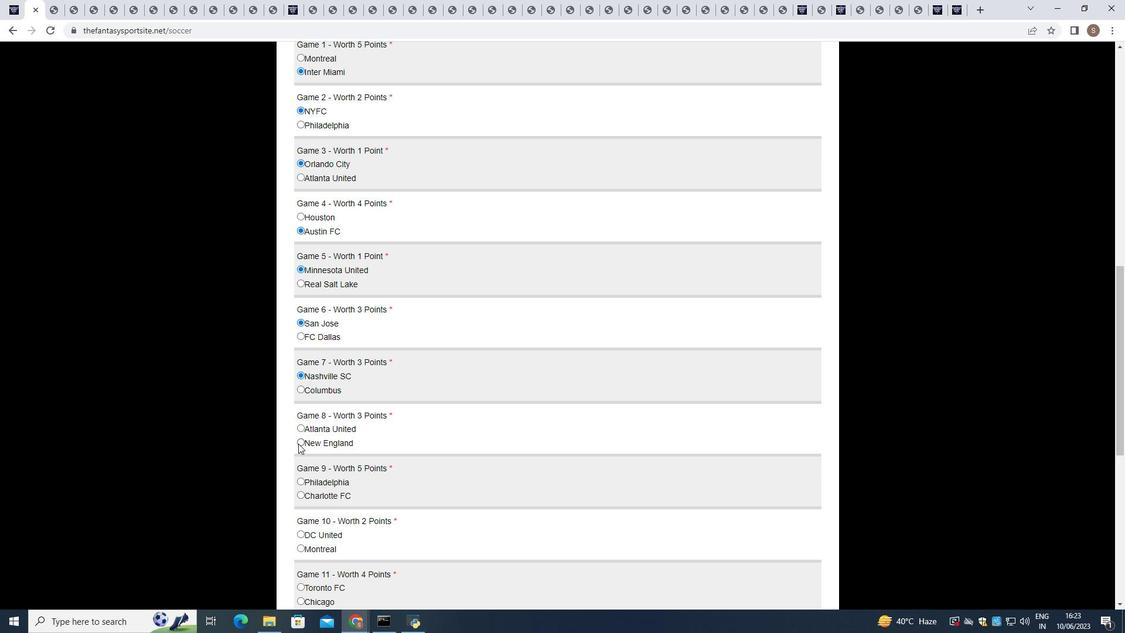 
Action: Mouse moved to (296, 490)
Screenshot: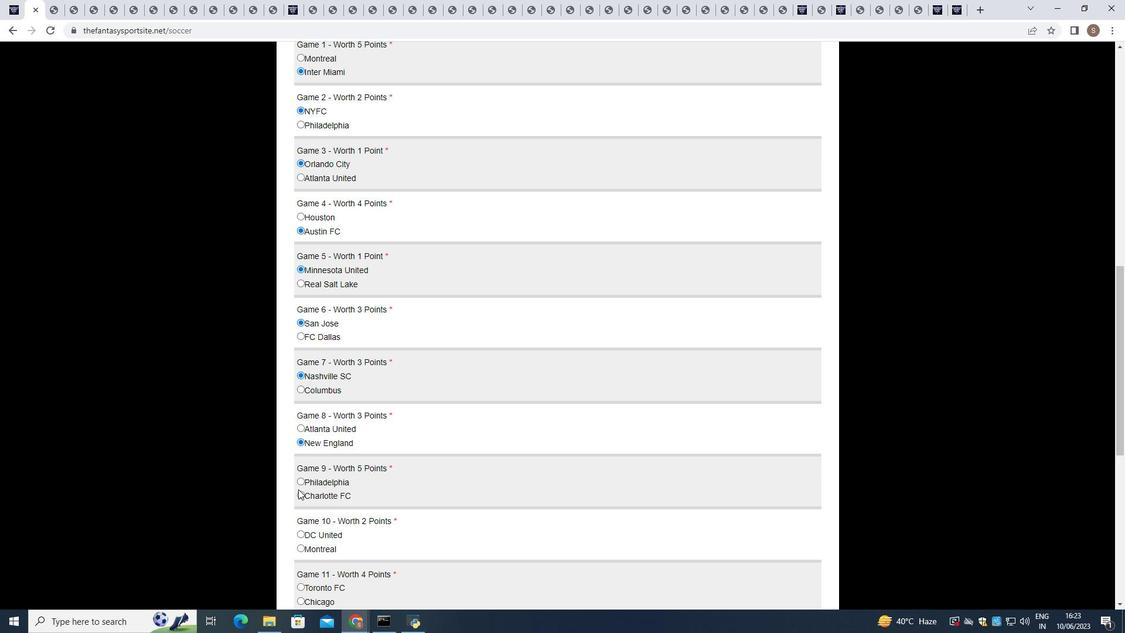 
Action: Mouse pressed left at (296, 490)
Screenshot: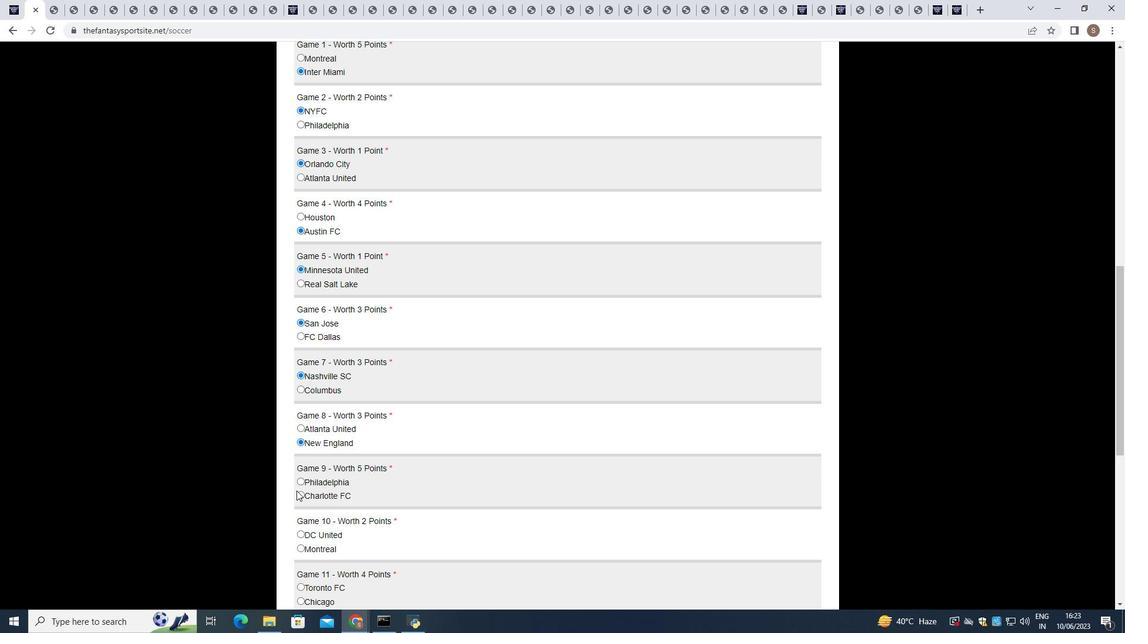 
Action: Mouse moved to (298, 495)
Screenshot: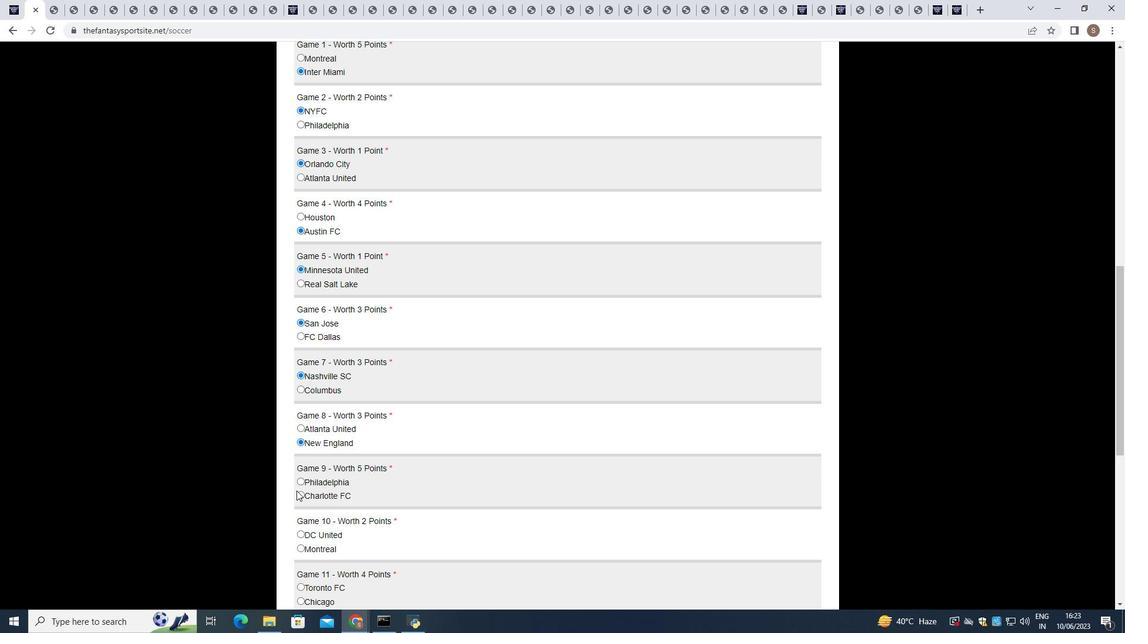 
Action: Mouse pressed left at (298, 495)
Screenshot: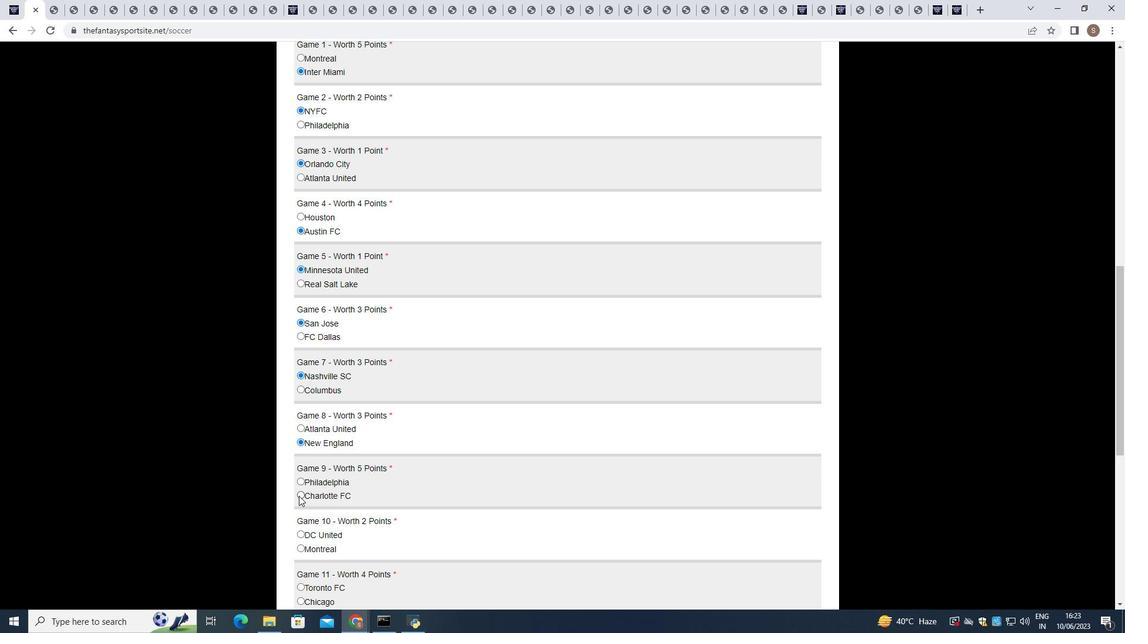 
Action: Mouse moved to (300, 493)
Screenshot: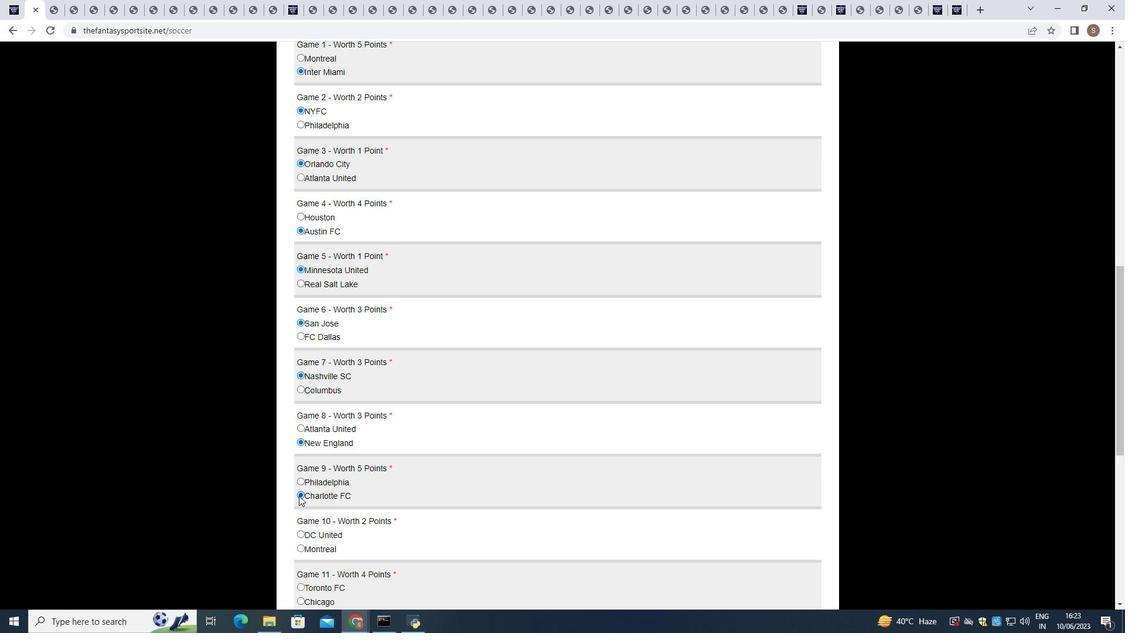 
Action: Mouse scrolled (300, 492) with delta (0, 0)
Screenshot: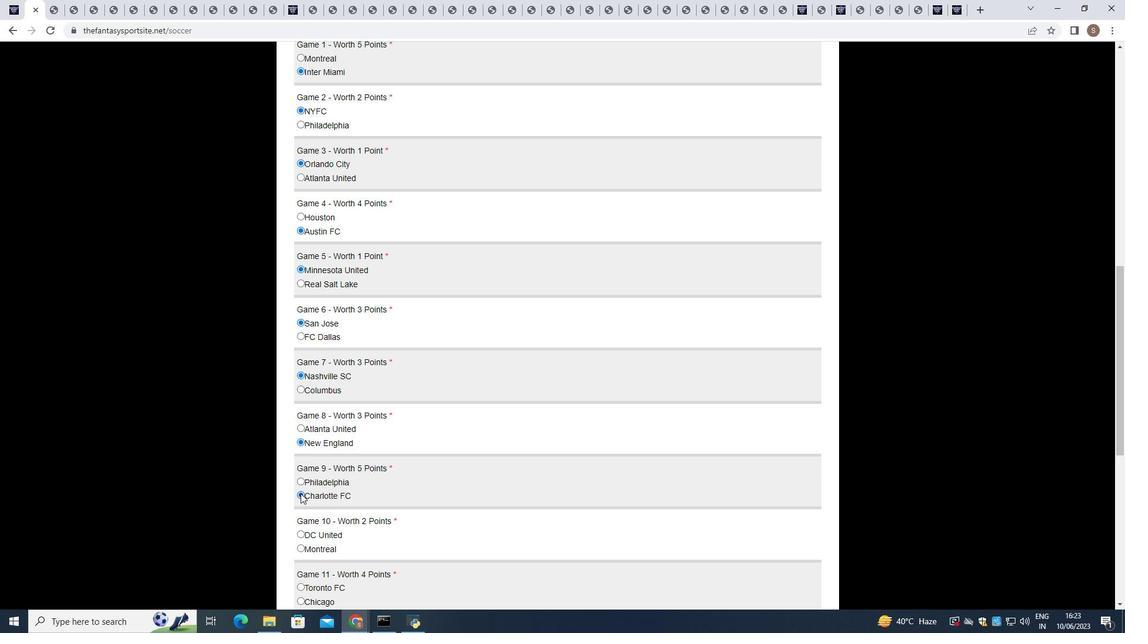 
Action: Mouse scrolled (300, 492) with delta (0, 0)
Screenshot: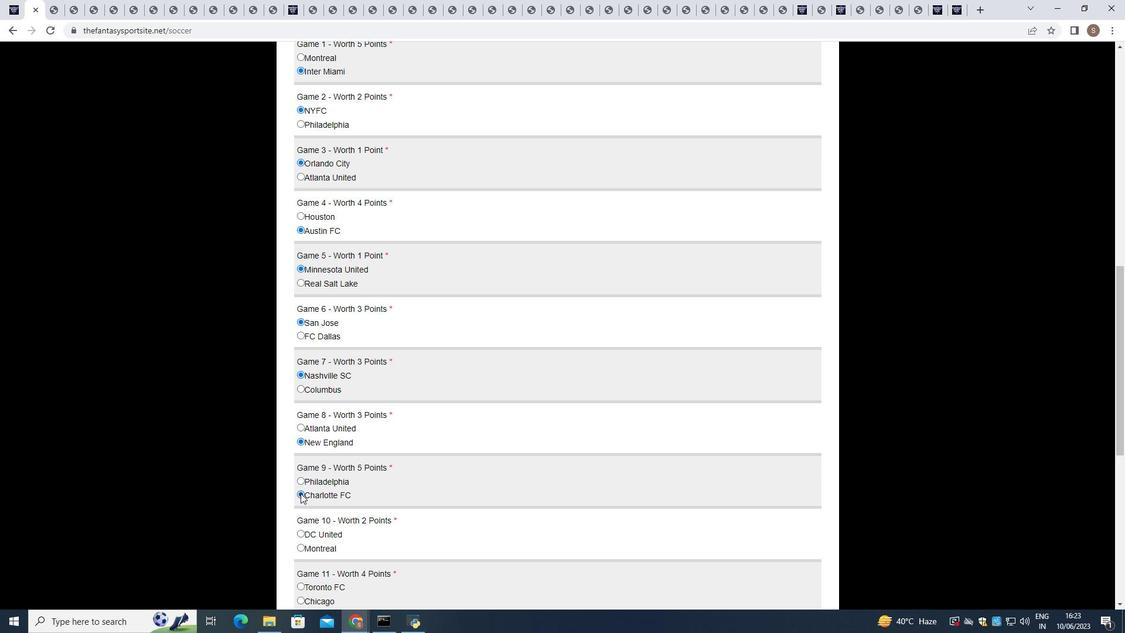 
Action: Mouse scrolled (300, 492) with delta (0, 0)
Screenshot: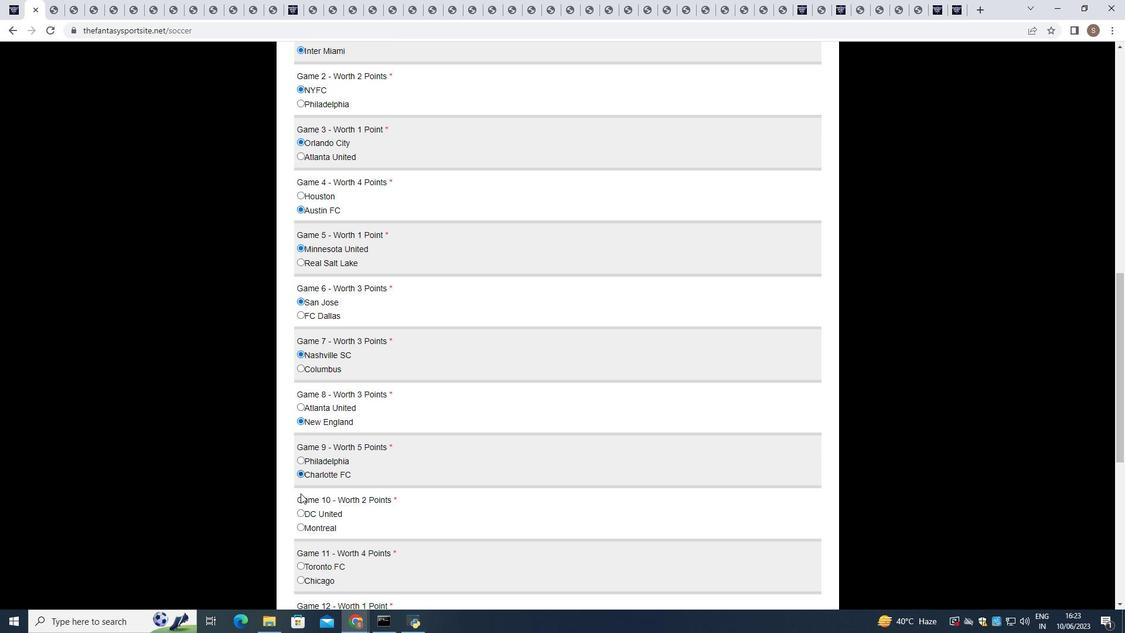 
Action: Mouse scrolled (300, 492) with delta (0, 0)
Screenshot: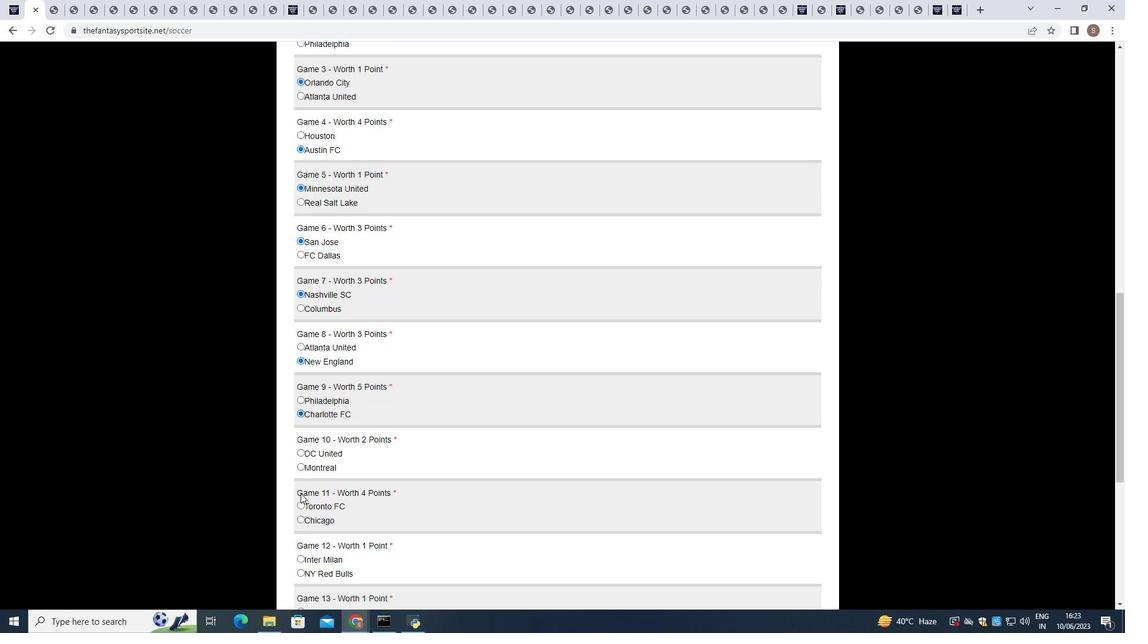 
Action: Mouse scrolled (300, 492) with delta (0, 0)
Screenshot: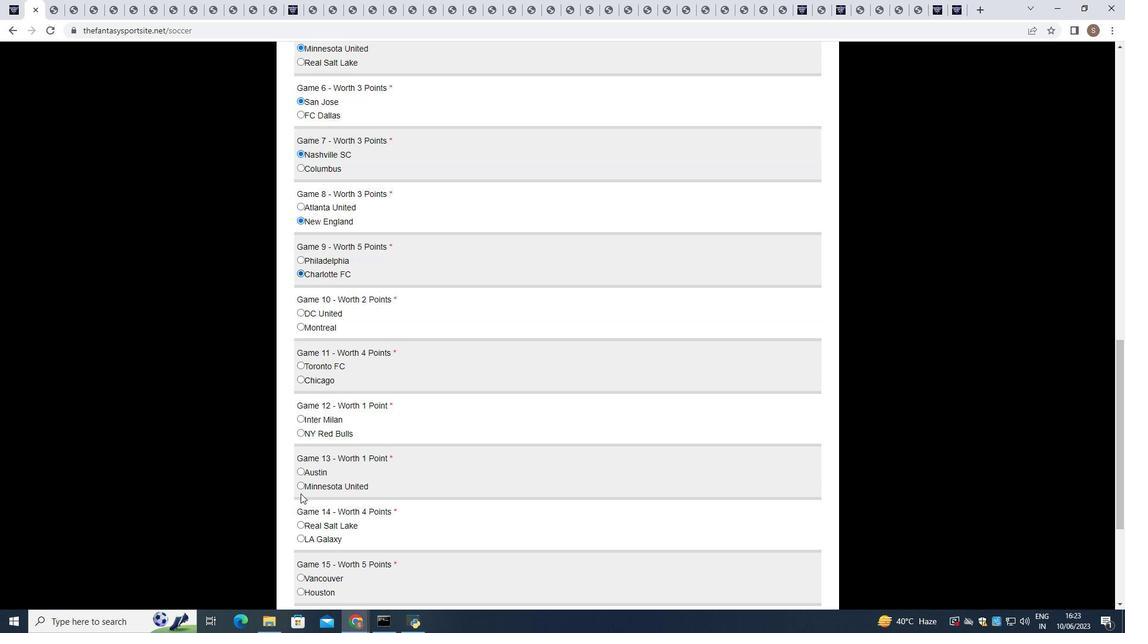 
Action: Mouse scrolled (300, 492) with delta (0, 0)
Screenshot: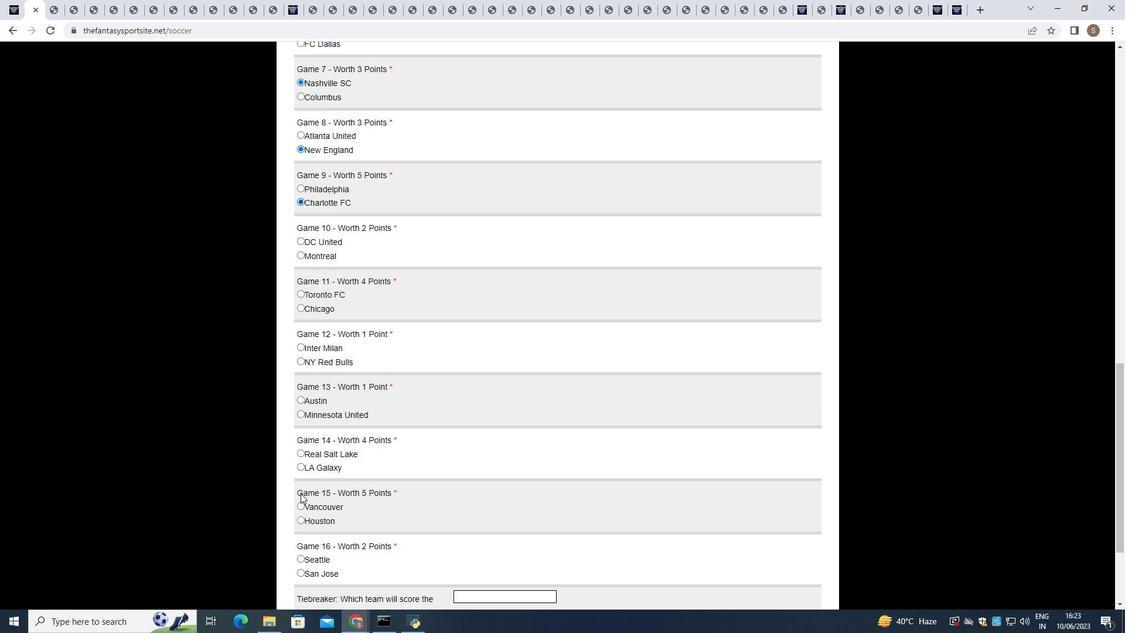 
Action: Mouse moved to (301, 184)
Screenshot: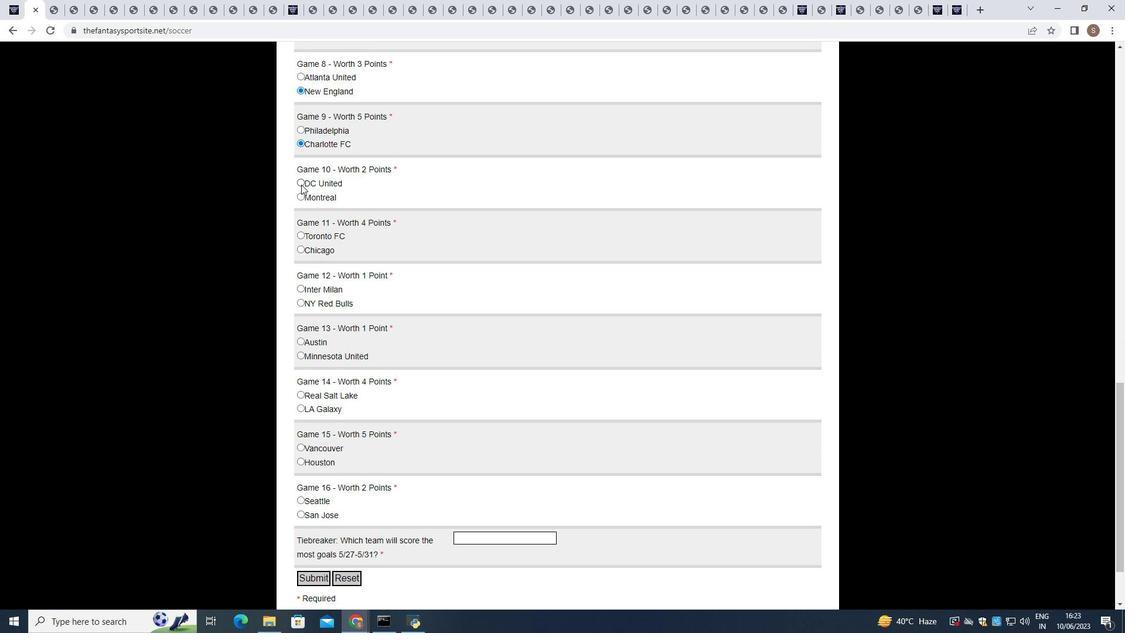 
Action: Mouse pressed left at (301, 184)
Screenshot: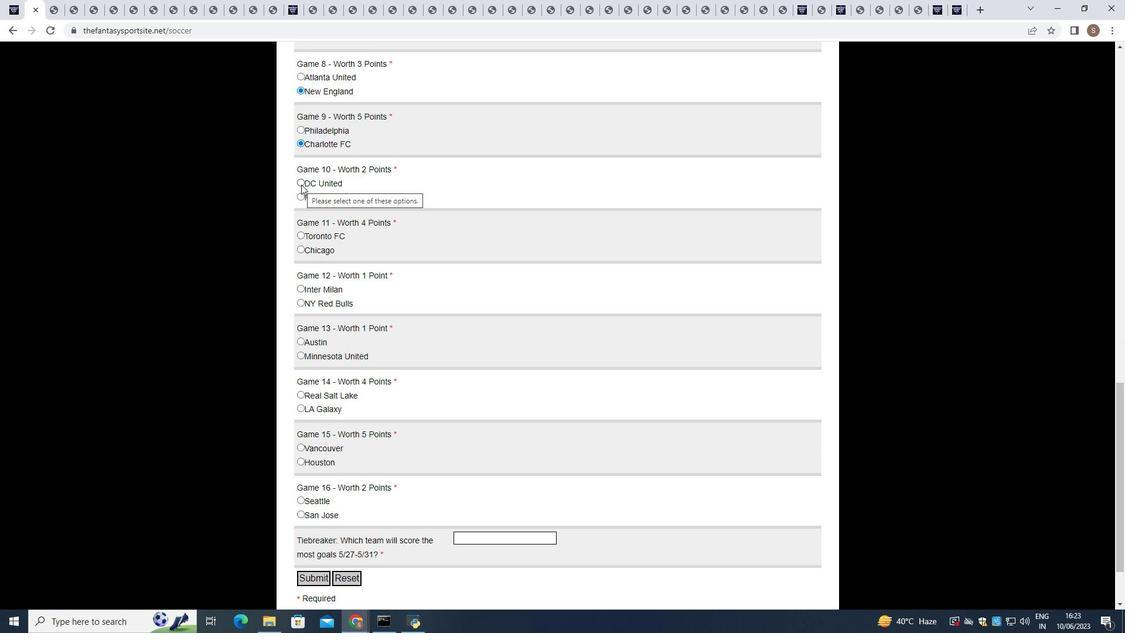 
Action: Mouse moved to (300, 234)
Screenshot: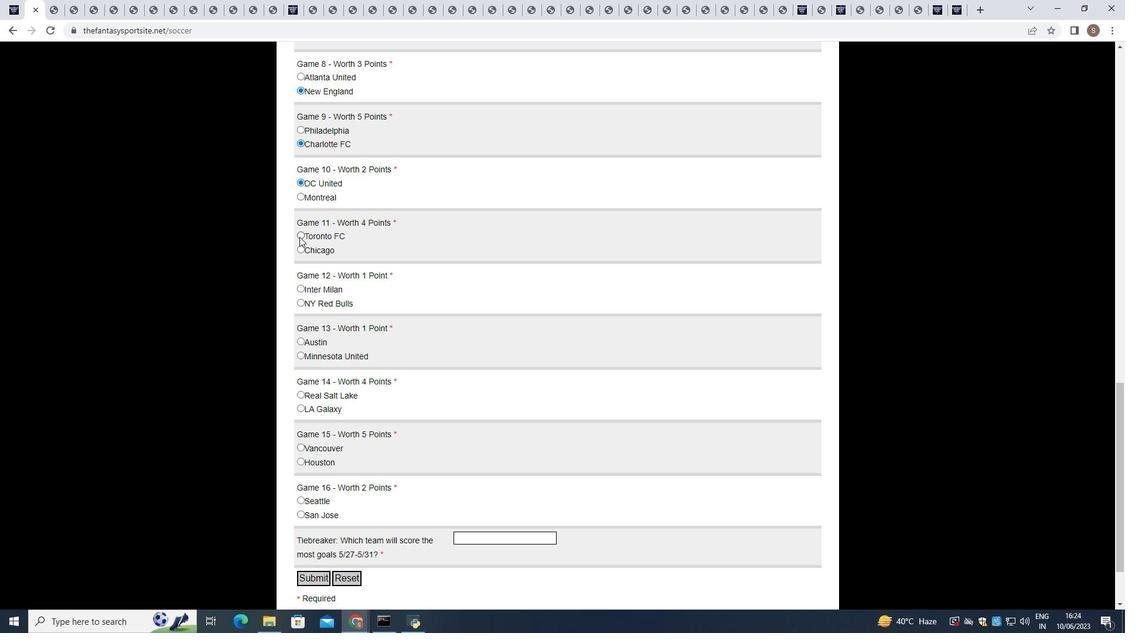 
Action: Mouse pressed left at (300, 234)
Screenshot: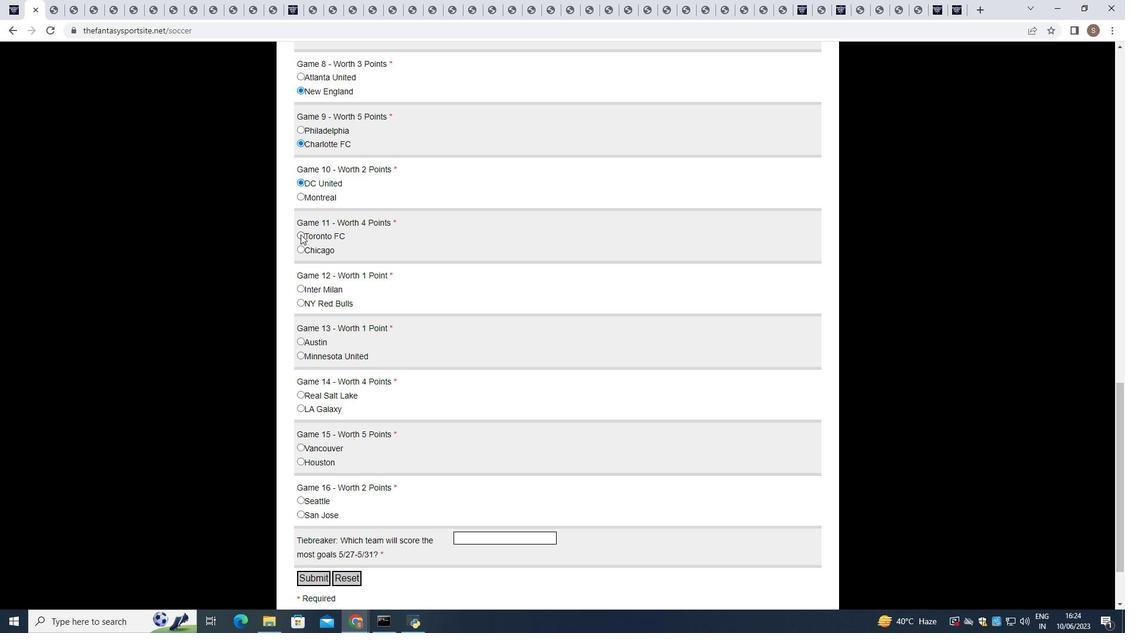 
Action: Mouse moved to (298, 288)
Screenshot: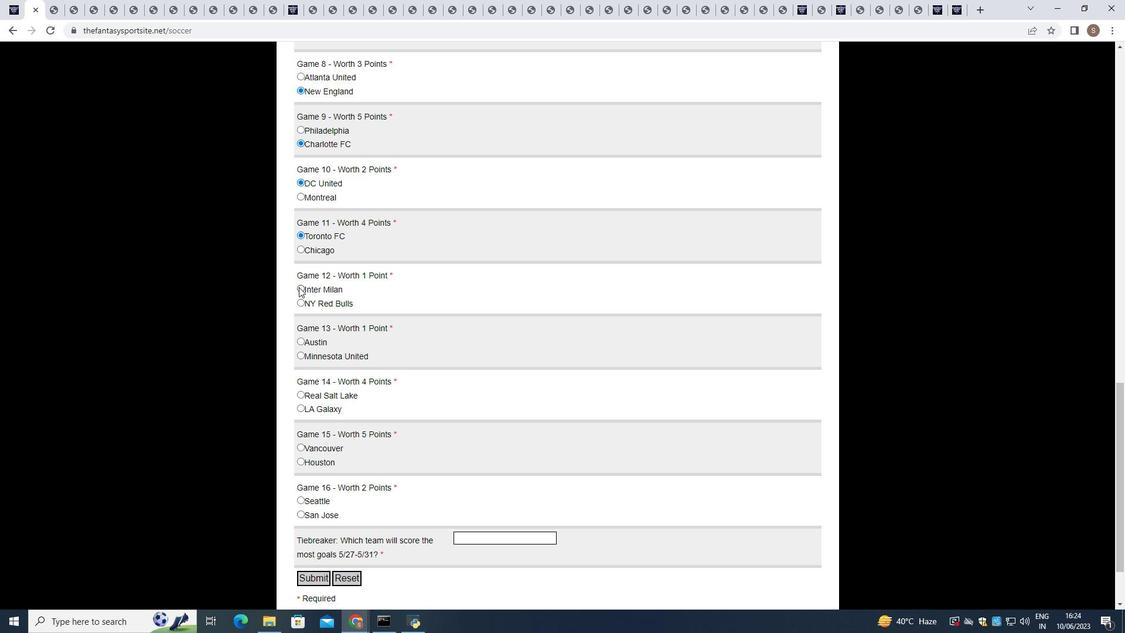 
Action: Mouse pressed left at (298, 288)
Screenshot: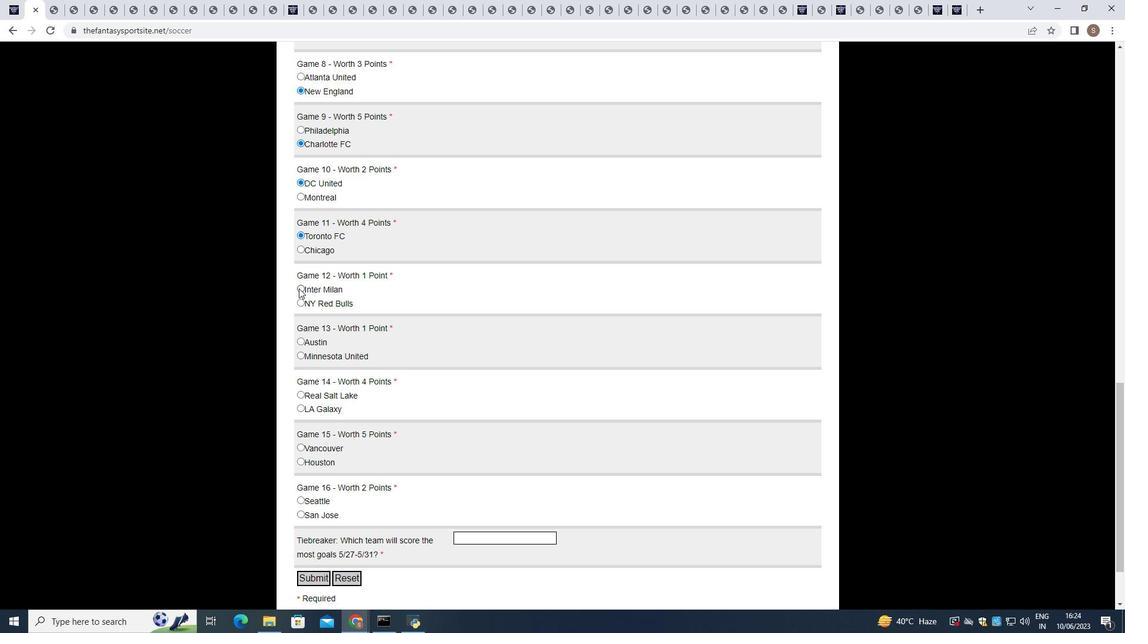 
Action: Mouse moved to (300, 339)
Screenshot: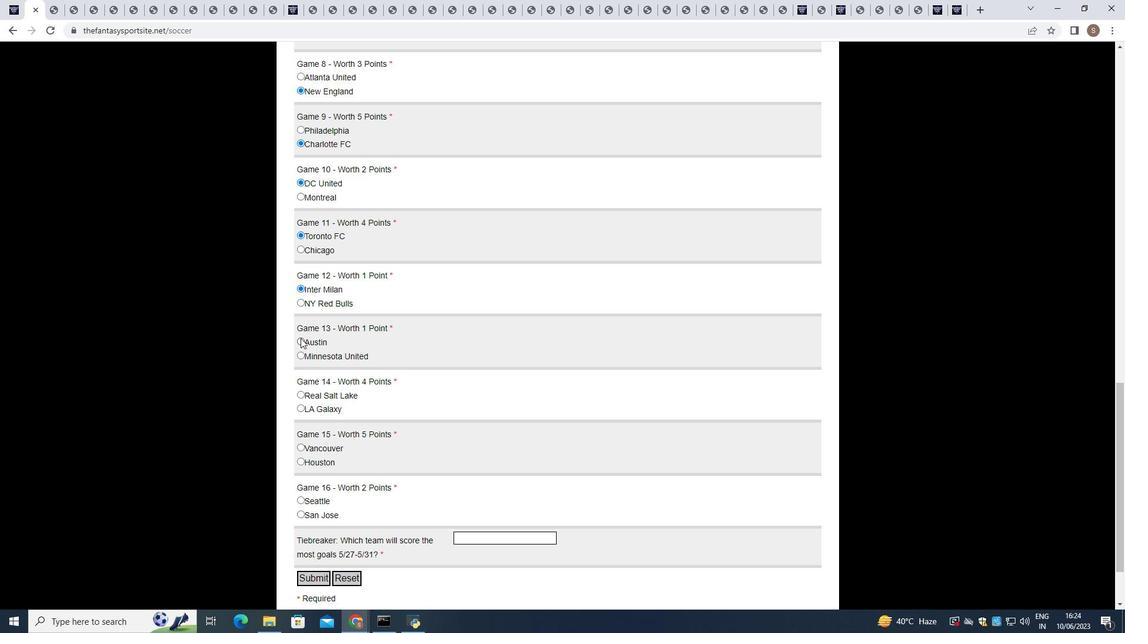 
Action: Mouse pressed left at (300, 339)
Screenshot: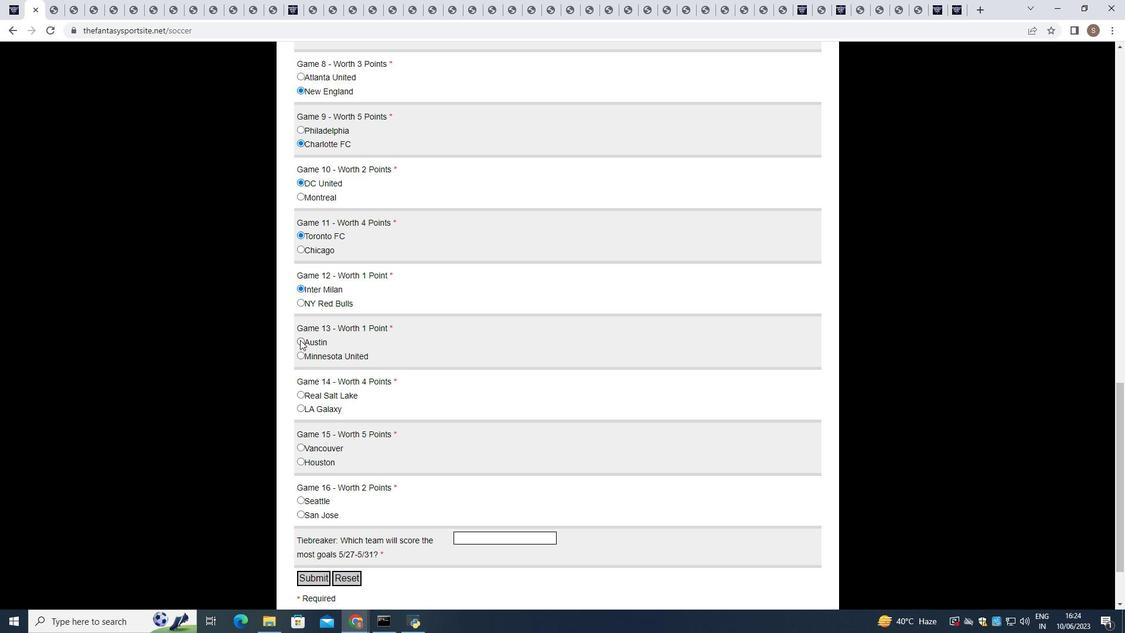 
Action: Mouse moved to (299, 395)
Screenshot: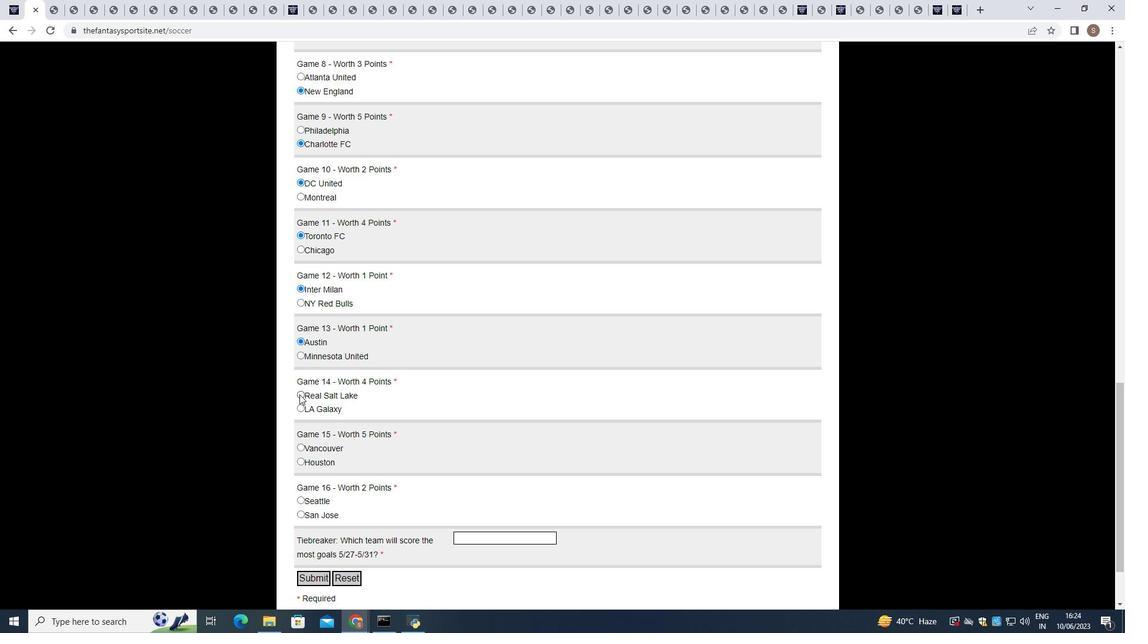 
Action: Mouse pressed left at (299, 395)
Screenshot: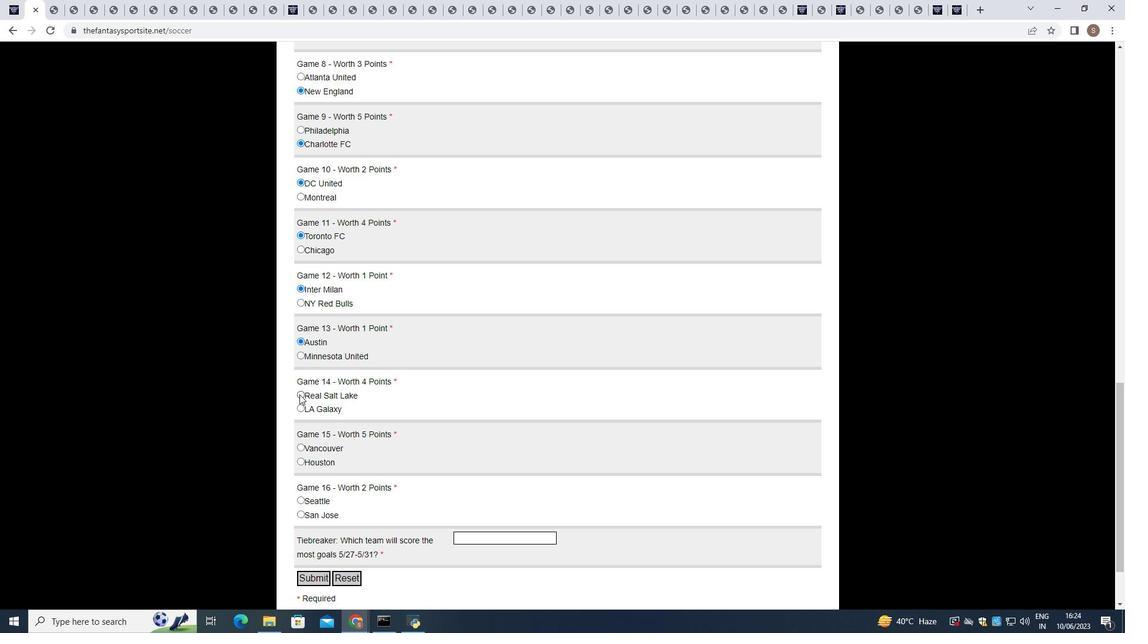 
Action: Mouse moved to (299, 444)
Screenshot: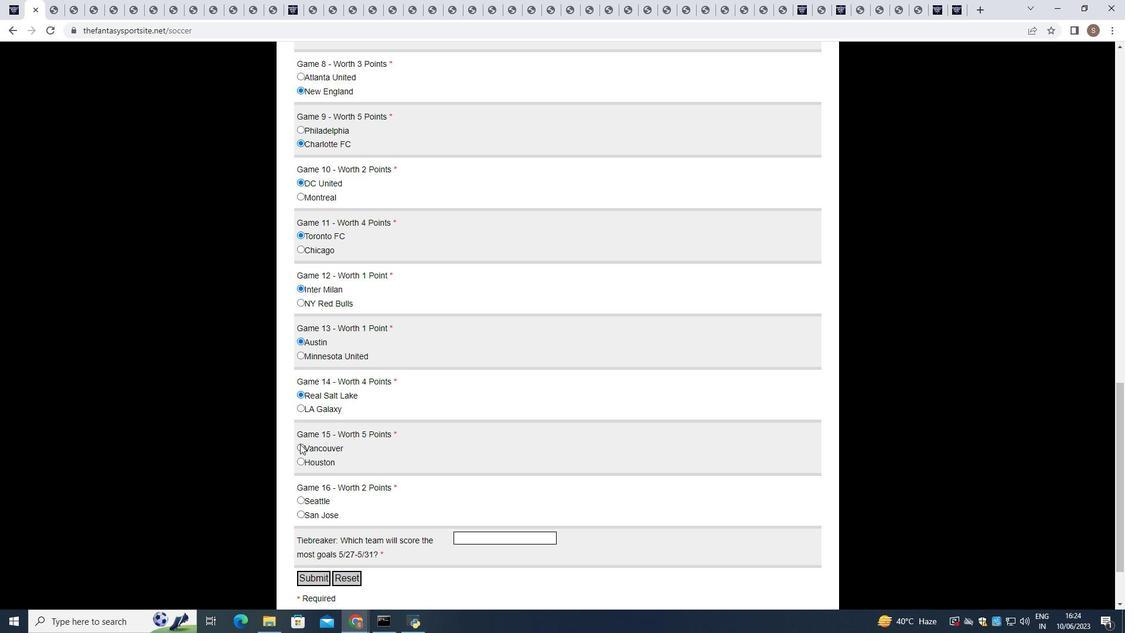 
Action: Mouse pressed left at (299, 444)
Screenshot: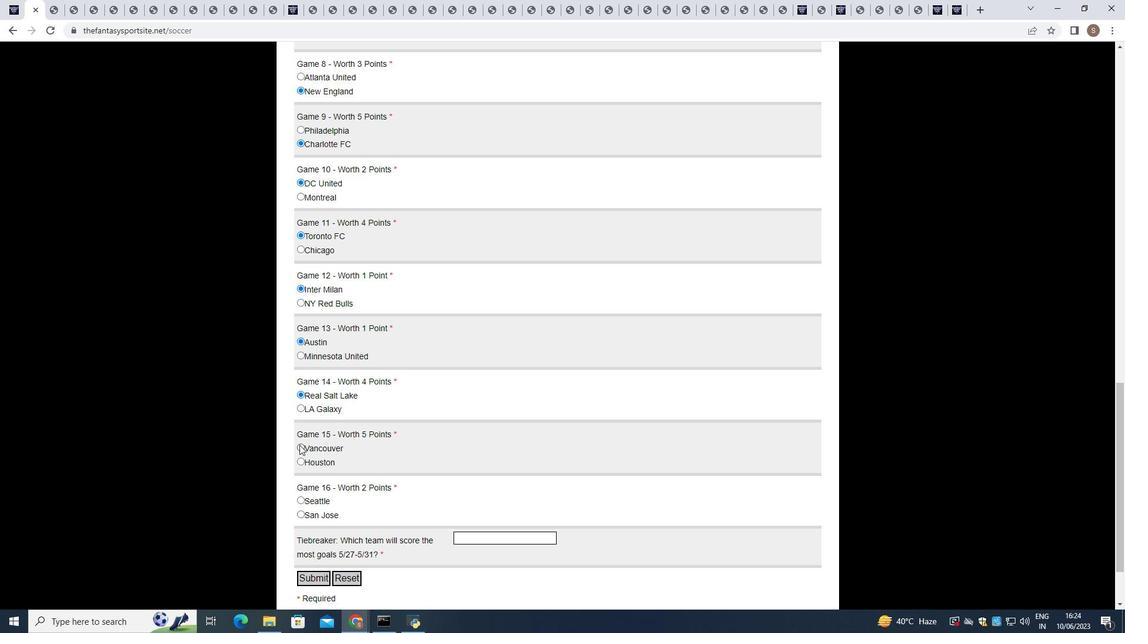 
Action: Mouse moved to (300, 497)
Screenshot: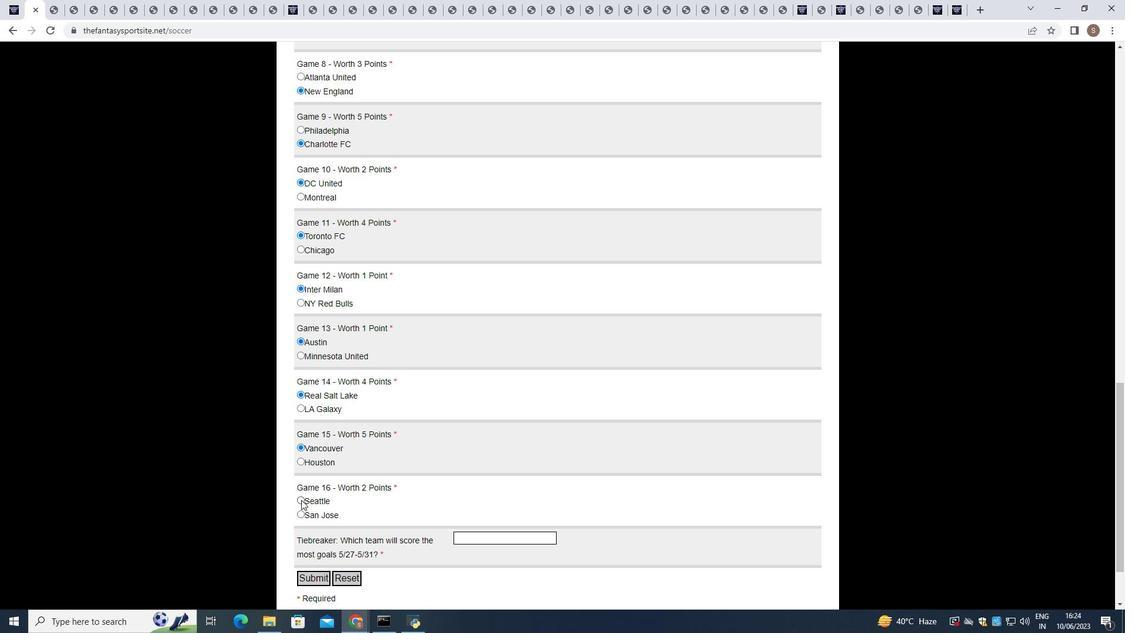 
Action: Mouse pressed left at (300, 497)
Screenshot: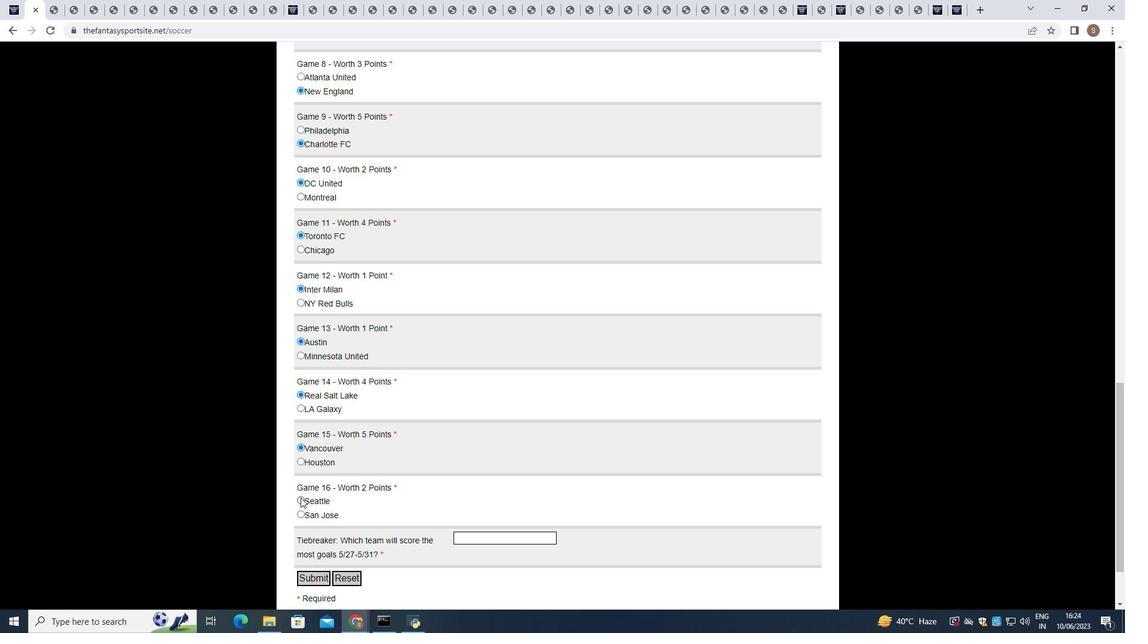 
Action: Mouse moved to (468, 534)
Screenshot: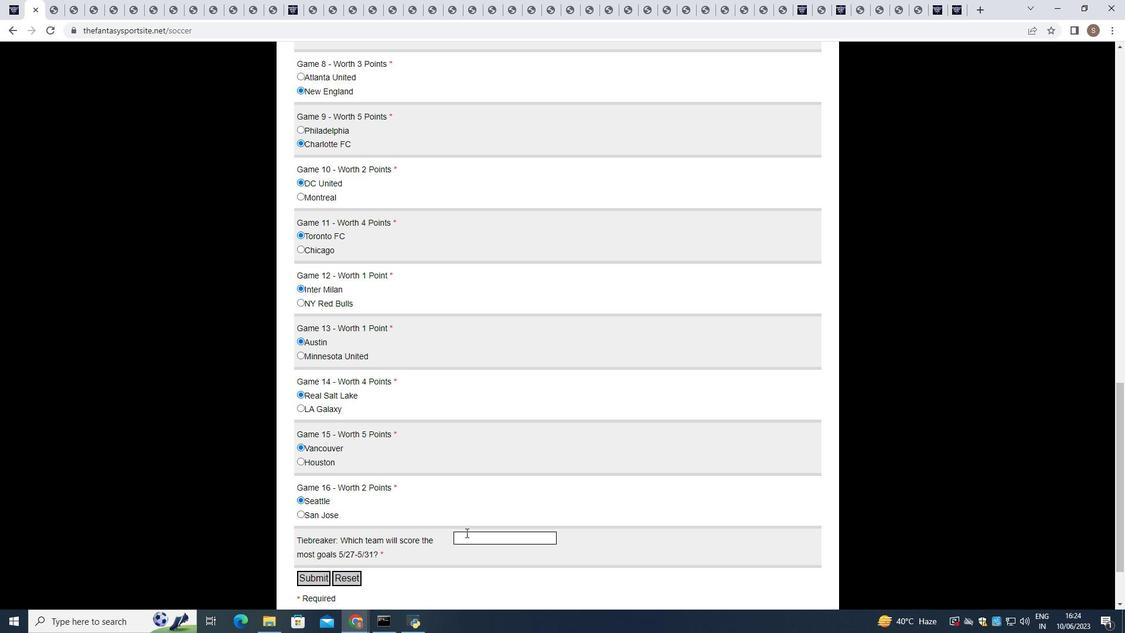 
Action: Mouse pressed left at (468, 534)
Screenshot: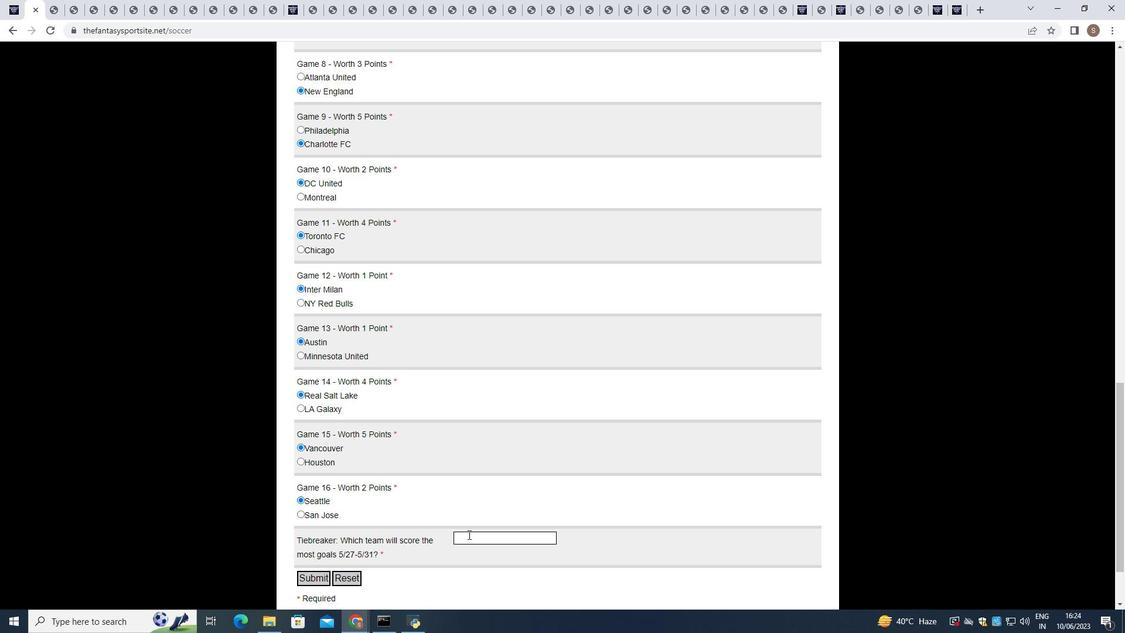 
Action: Mouse moved to (470, 534)
Screenshot: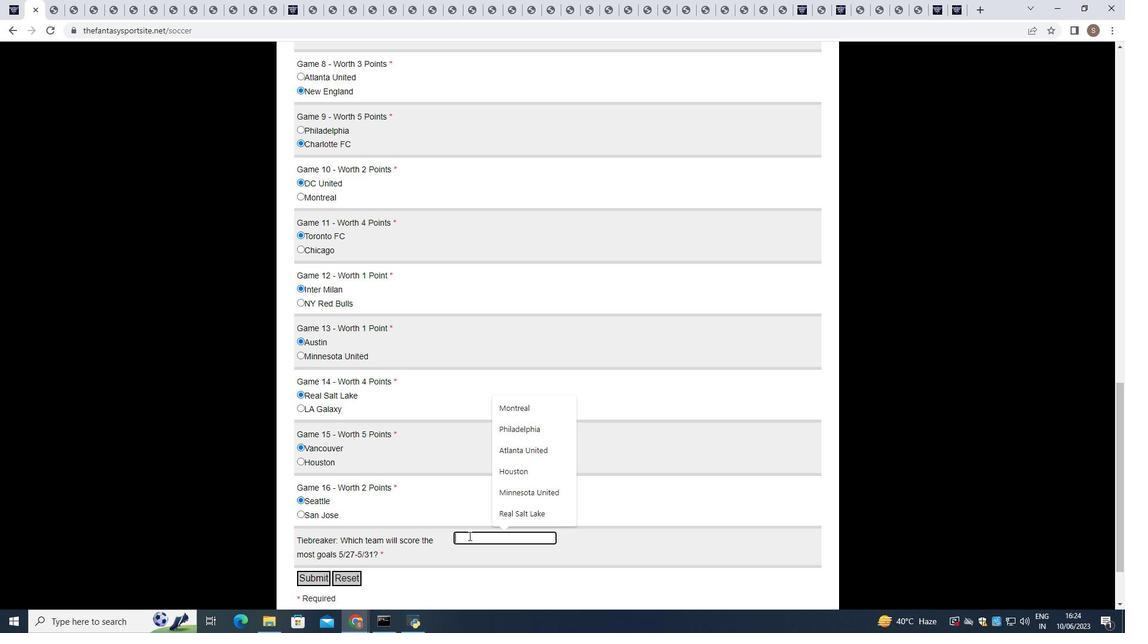 
Action: Key pressed <Key.shift>San<Key.space><Key.shift>J
Screenshot: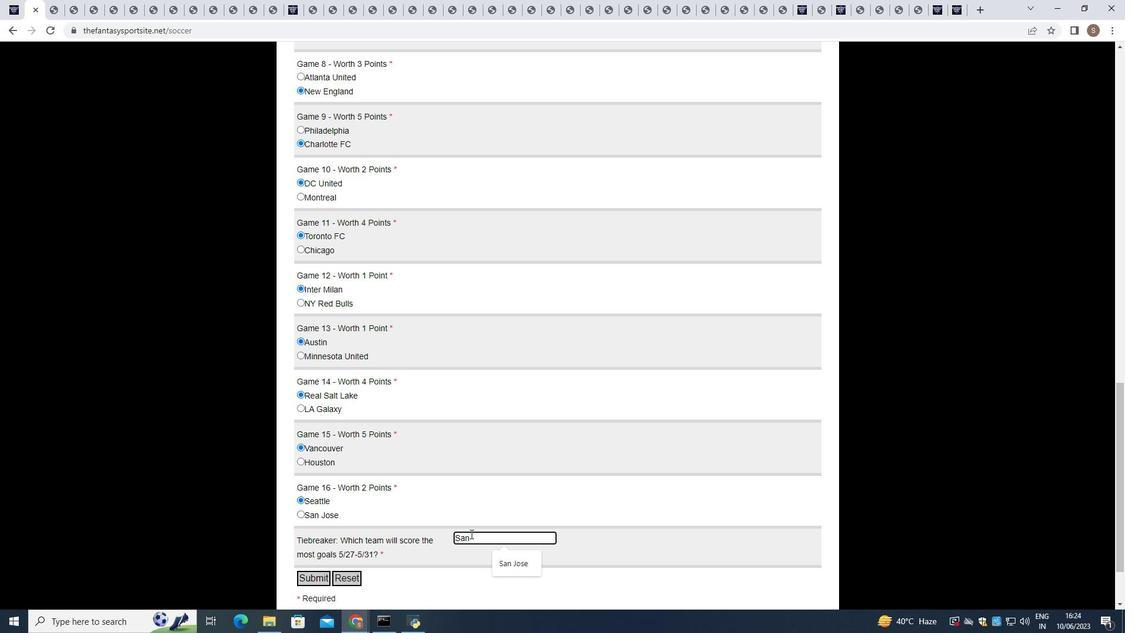 
Action: Mouse moved to (509, 562)
Screenshot: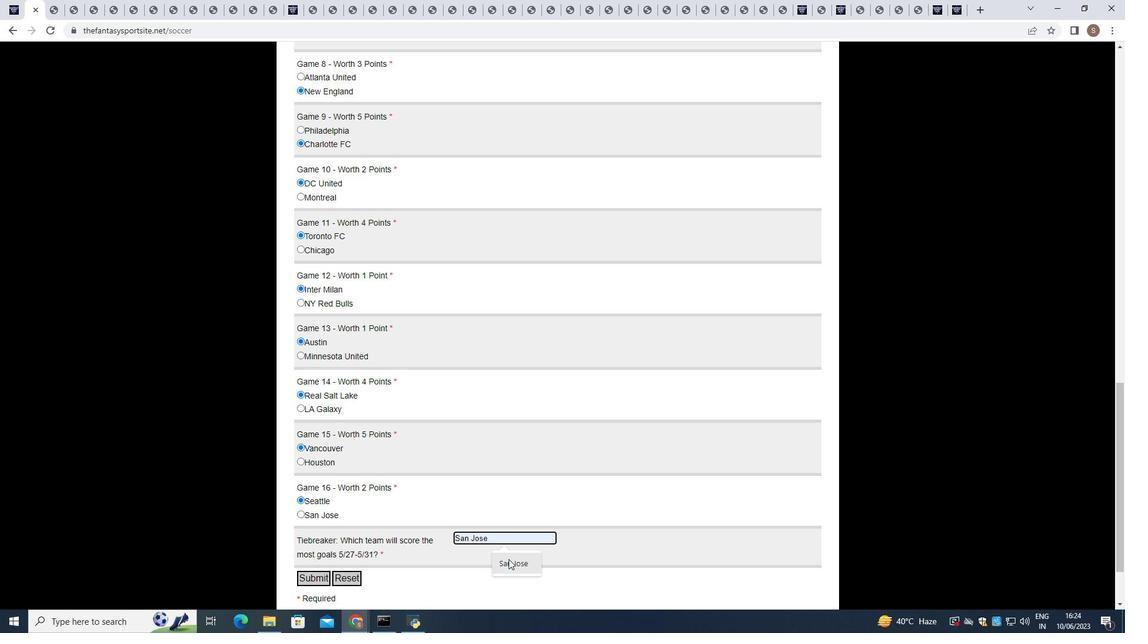 
Action: Mouse pressed left at (509, 562)
Screenshot: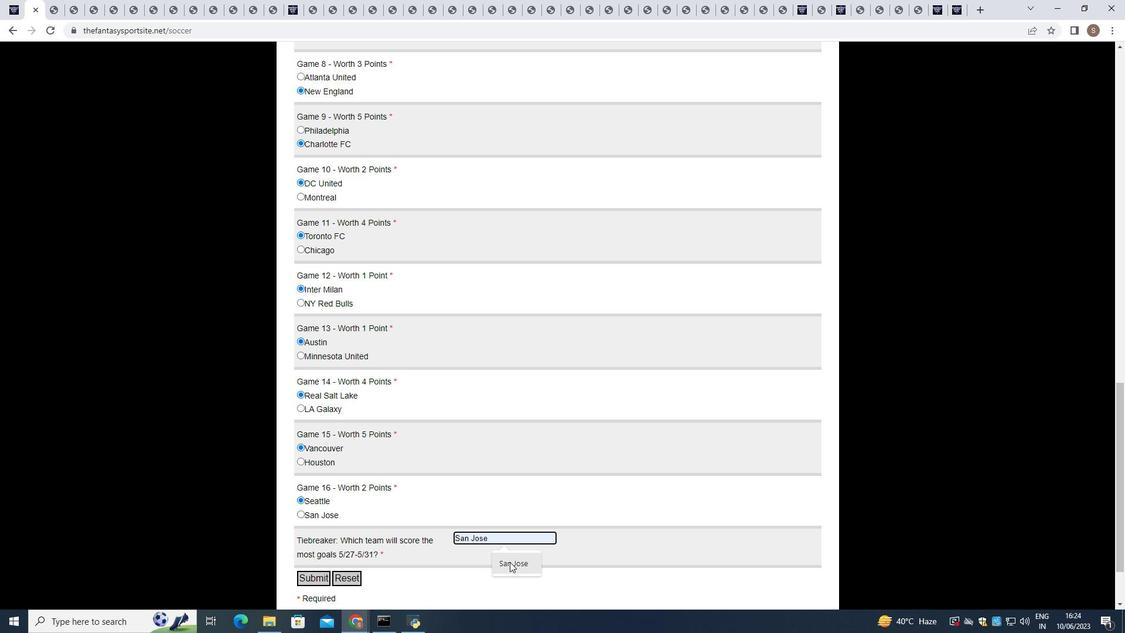 
Action: Mouse moved to (325, 580)
Screenshot: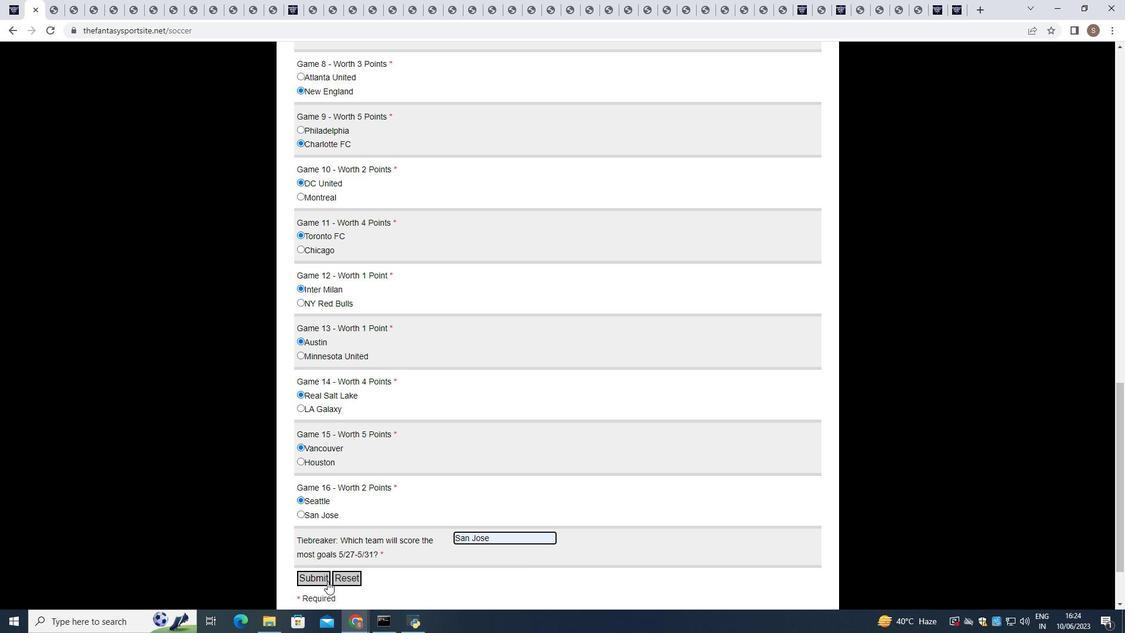 
Action: Mouse pressed left at (325, 580)
Screenshot: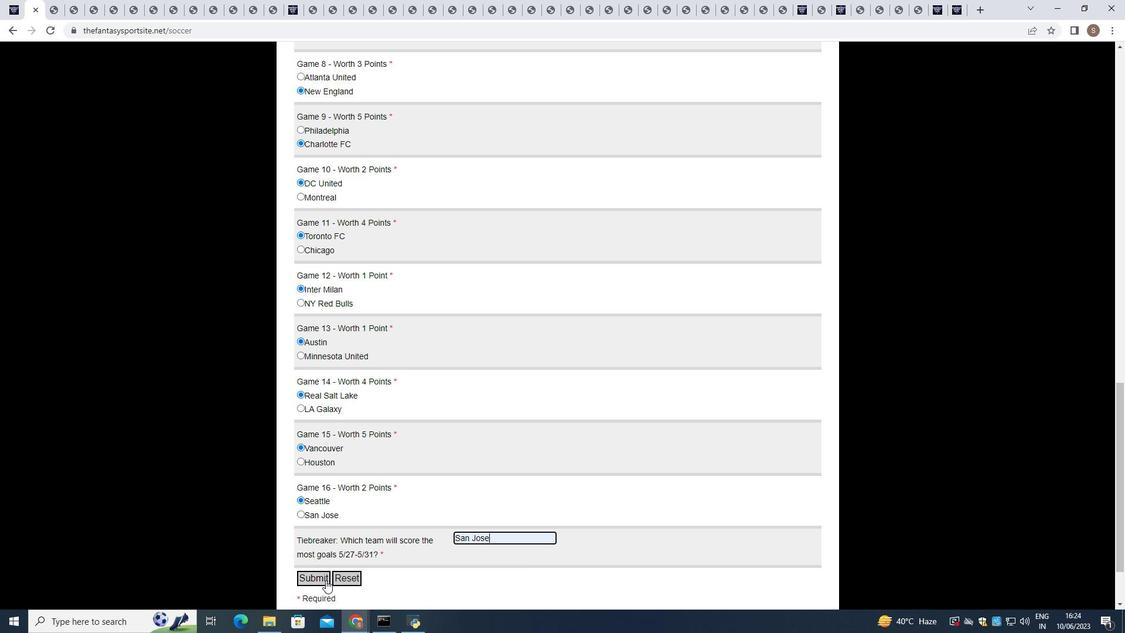 
Action: Mouse moved to (326, 575)
Screenshot: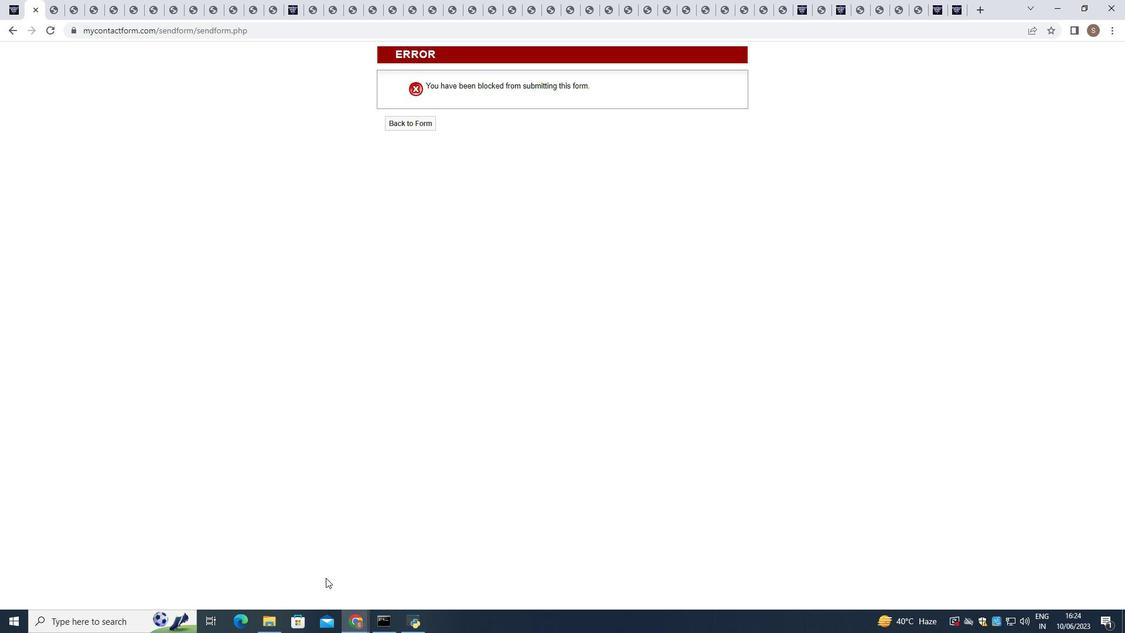 
